 Task: Find connections with filter location Pematangsiantar with filter topic #Innovationwith filter profile language Potuguese with filter current company Ramboll with filter school Gayatri Vidya Parishad College of Engineering (Autonomous), 530048(CC-13) with filter industry Dentists with filter service category Nonprofit Consulting with filter keywords title Sales Engineer
Action: Mouse moved to (321, 131)
Screenshot: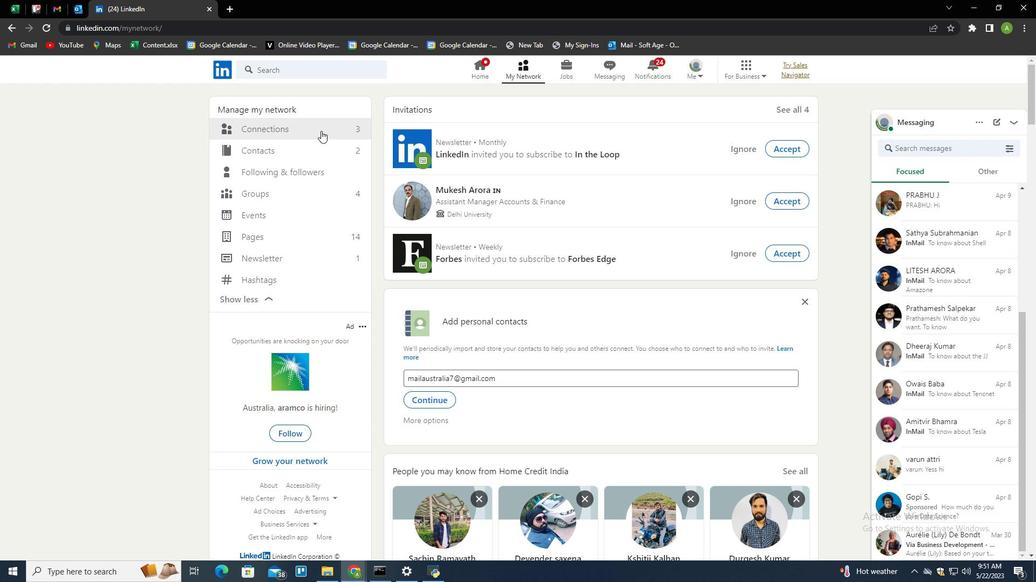 
Action: Mouse pressed left at (321, 131)
Screenshot: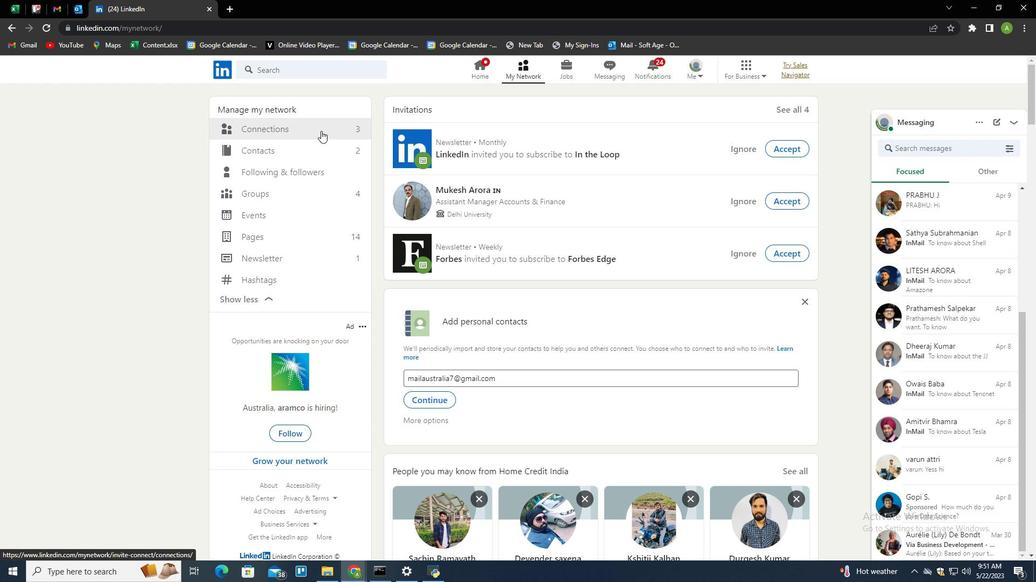 
Action: Mouse moved to (599, 128)
Screenshot: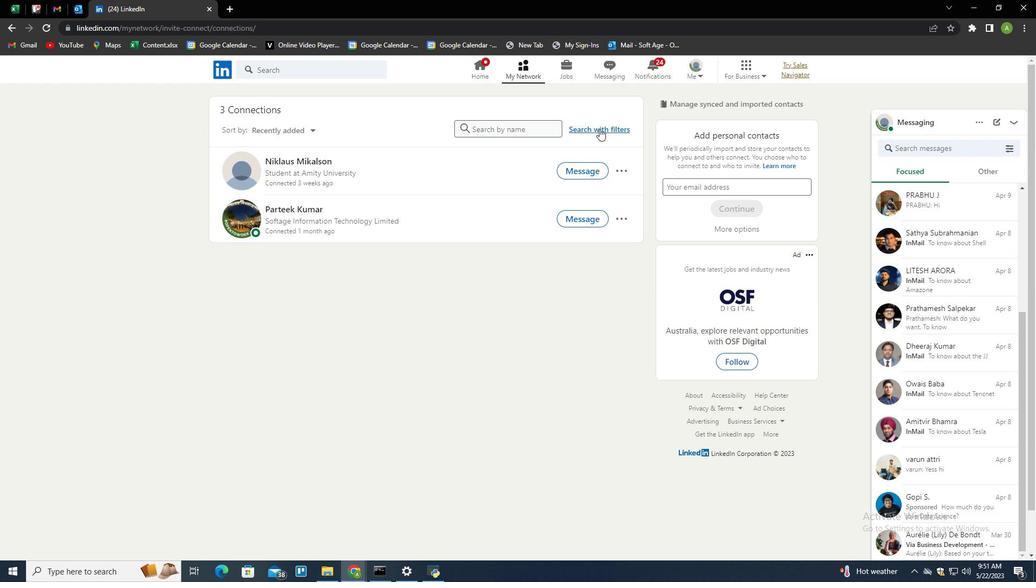 
Action: Mouse pressed left at (599, 128)
Screenshot: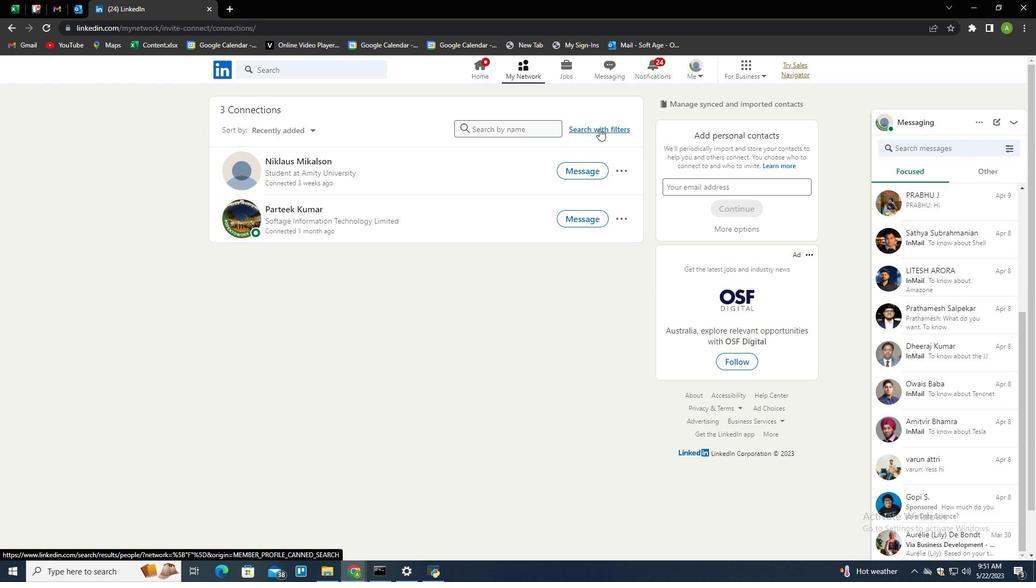 
Action: Mouse moved to (549, 99)
Screenshot: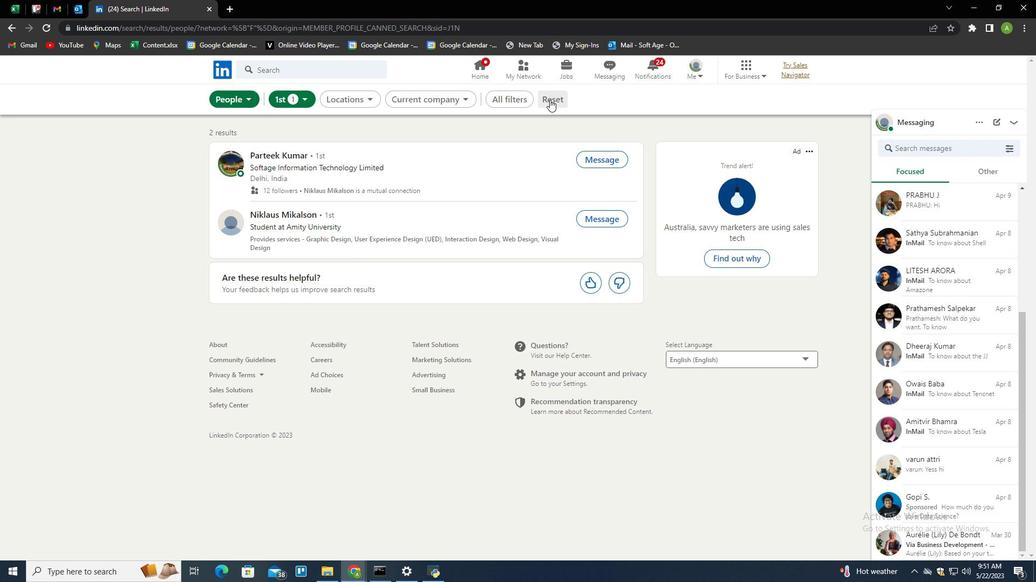 
Action: Mouse pressed left at (549, 99)
Screenshot: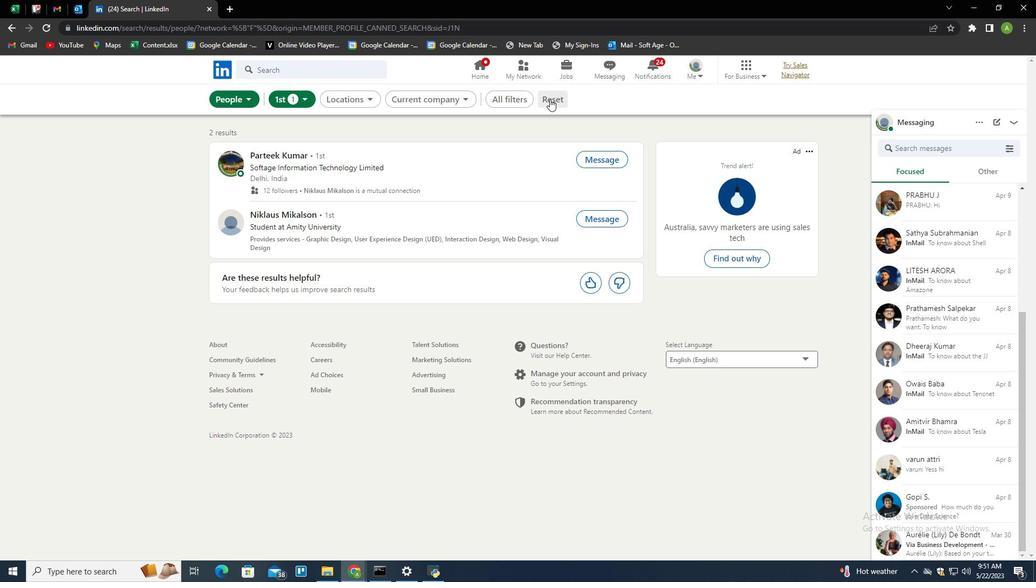 
Action: Mouse moved to (532, 104)
Screenshot: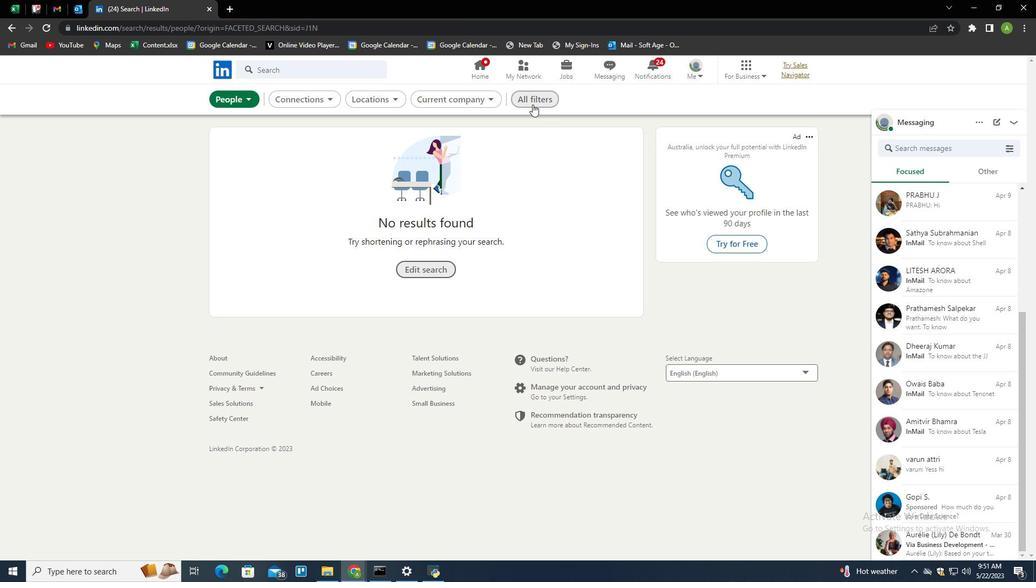 
Action: Mouse pressed left at (532, 104)
Screenshot: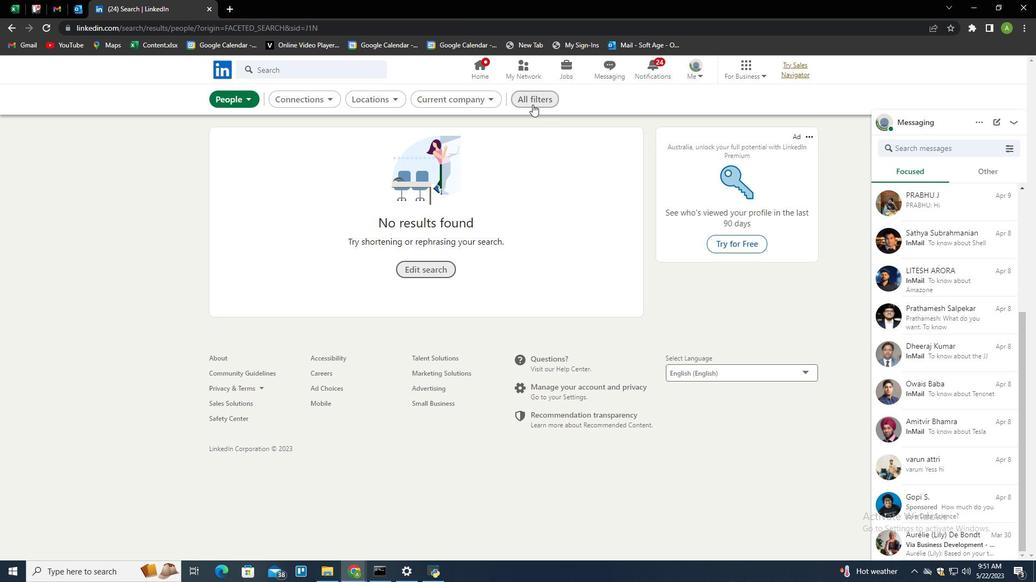 
Action: Mouse moved to (886, 286)
Screenshot: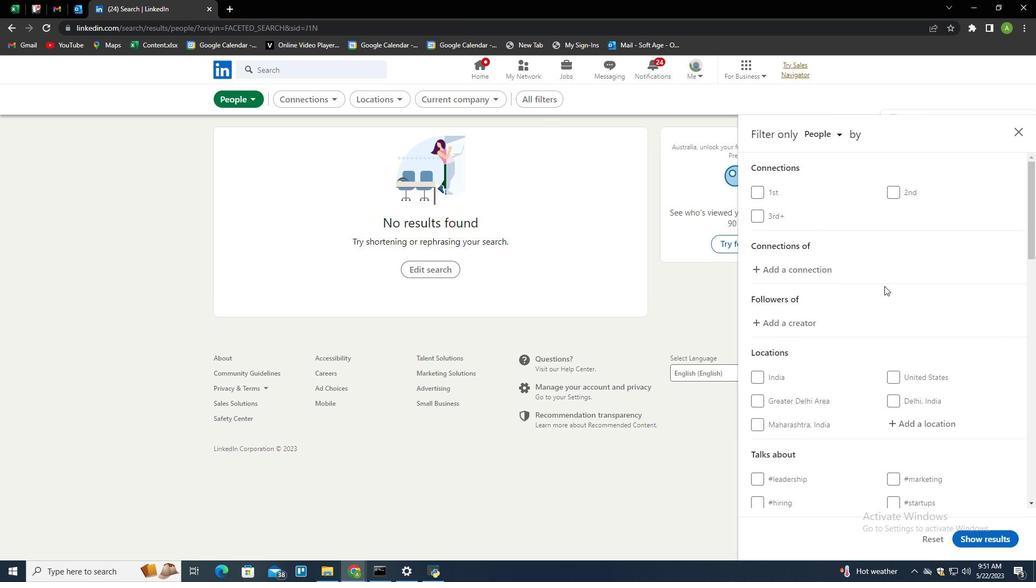 
Action: Mouse scrolled (886, 286) with delta (0, 0)
Screenshot: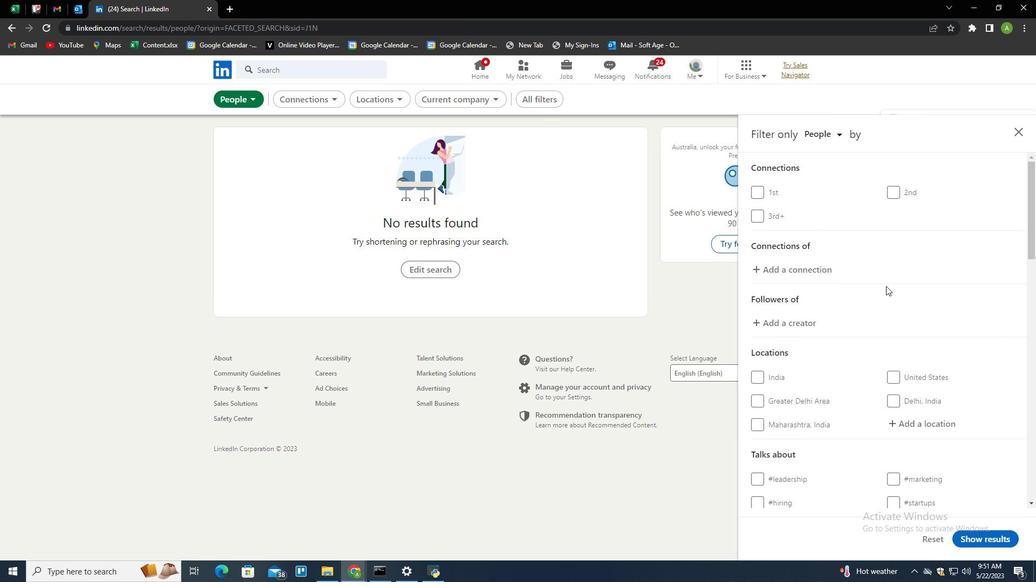 
Action: Mouse scrolled (886, 286) with delta (0, 0)
Screenshot: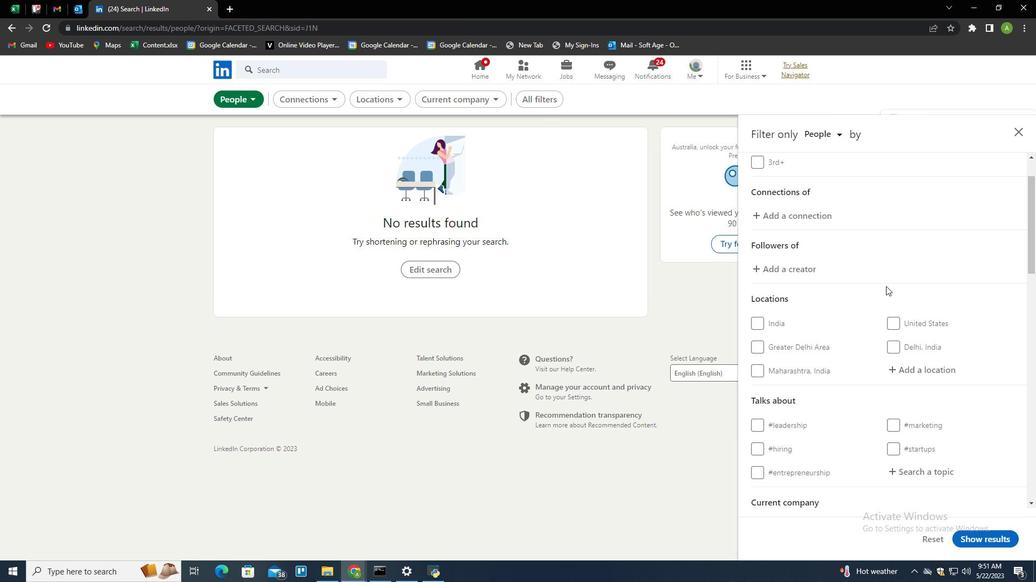 
Action: Mouse scrolled (886, 286) with delta (0, 0)
Screenshot: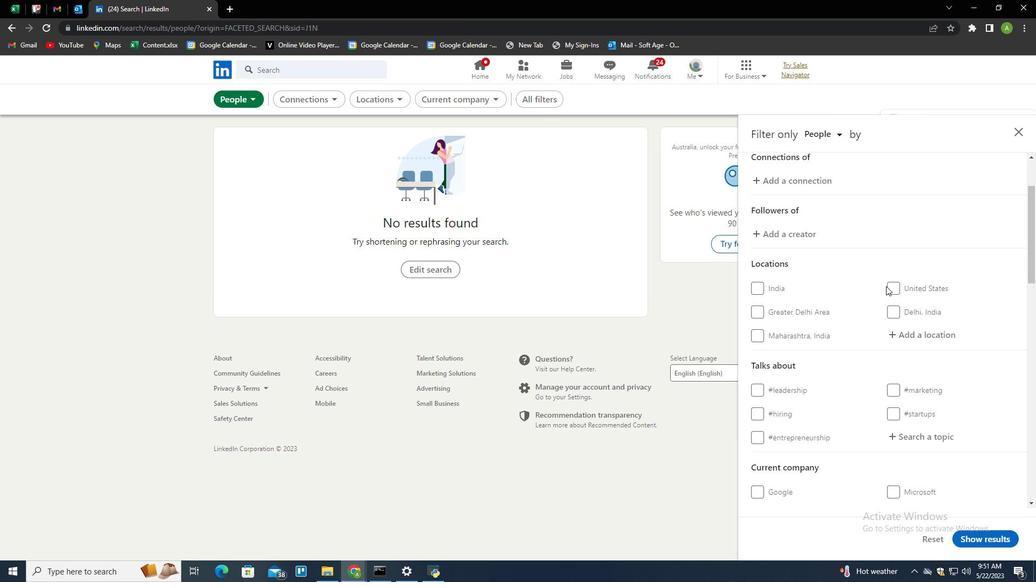 
Action: Mouse scrolled (886, 286) with delta (0, 0)
Screenshot: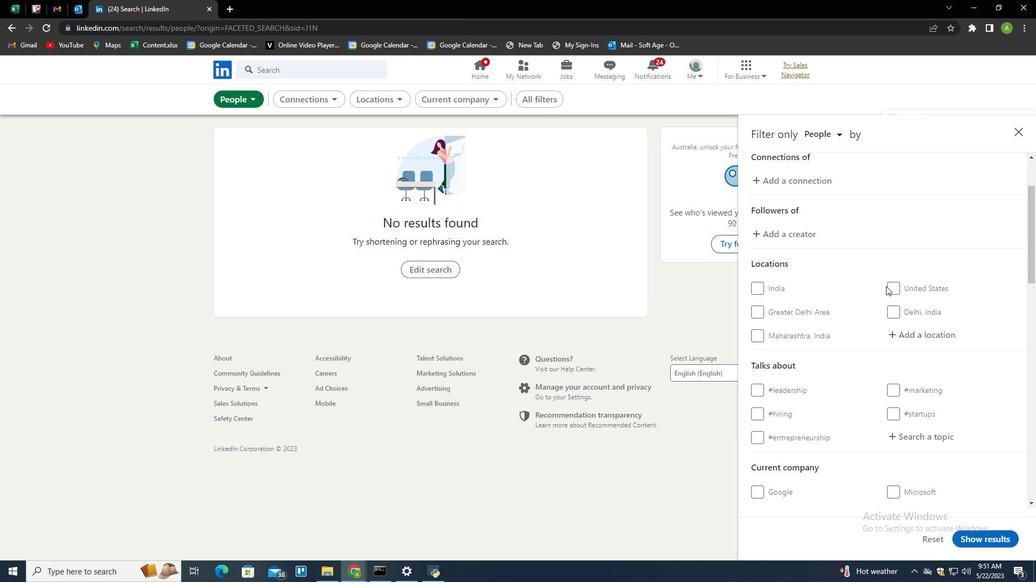 
Action: Mouse moved to (911, 208)
Screenshot: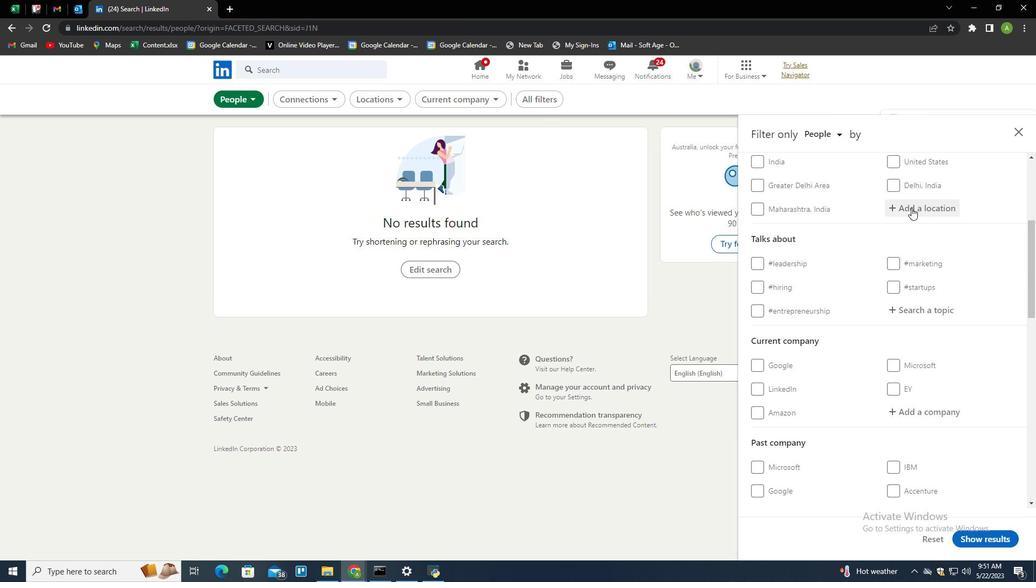 
Action: Mouse pressed left at (911, 208)
Screenshot: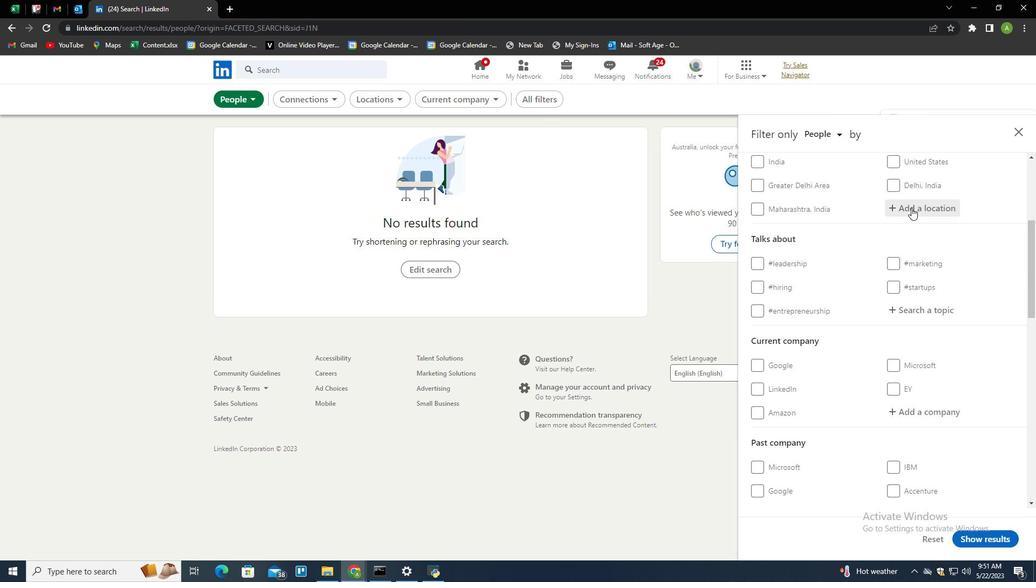 
Action: Mouse moved to (852, 173)
Screenshot: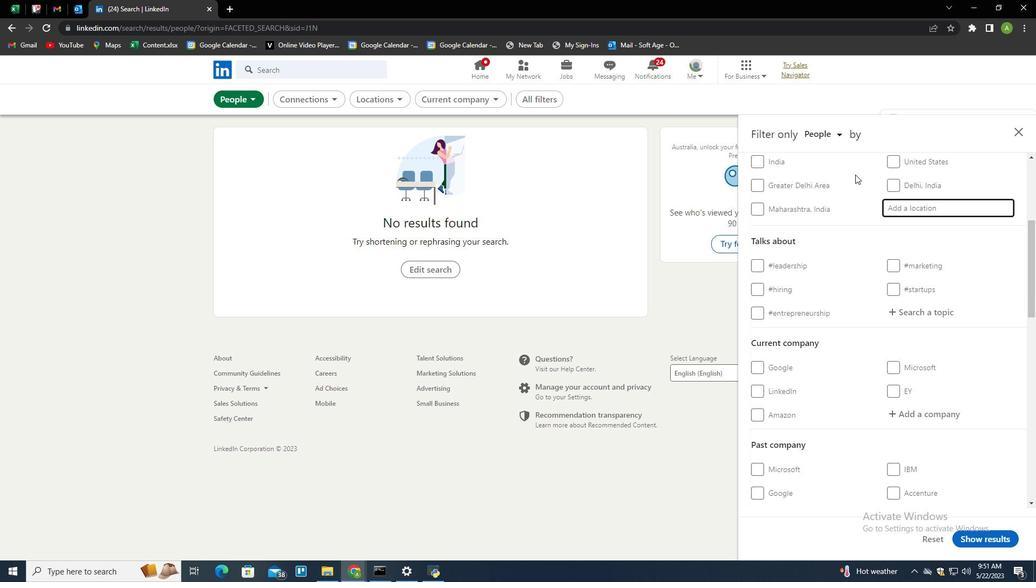 
Action: Key pressed <Key.shift>Pematangsiantar<Key.down><Key.enter>
Screenshot: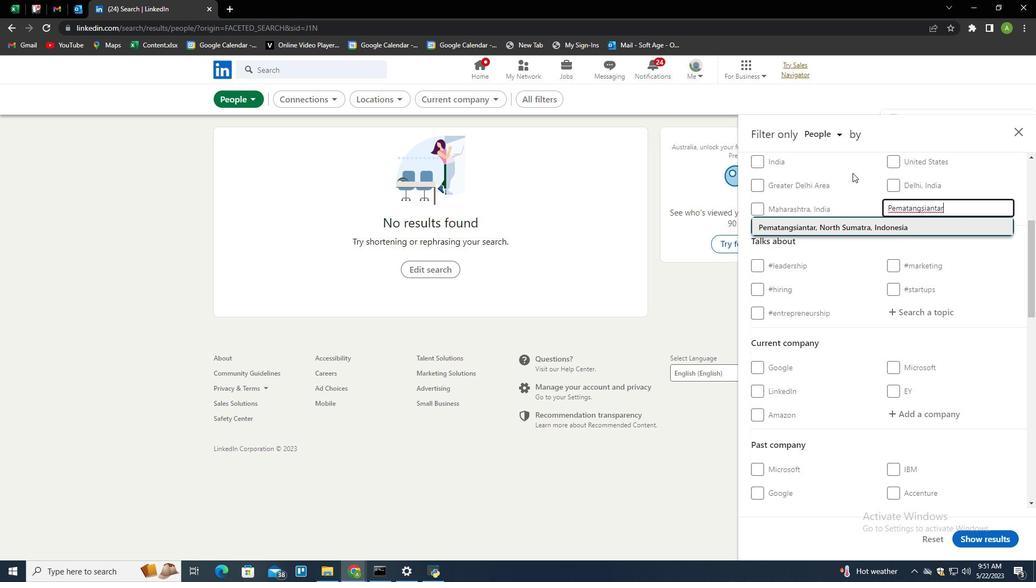 
Action: Mouse moved to (857, 211)
Screenshot: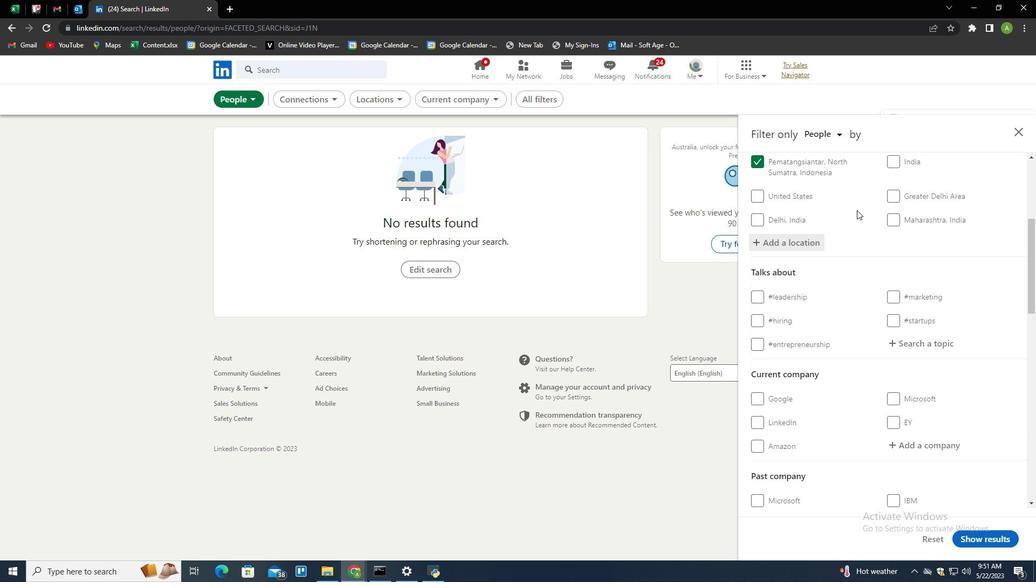 
Action: Mouse scrolled (857, 210) with delta (0, 0)
Screenshot: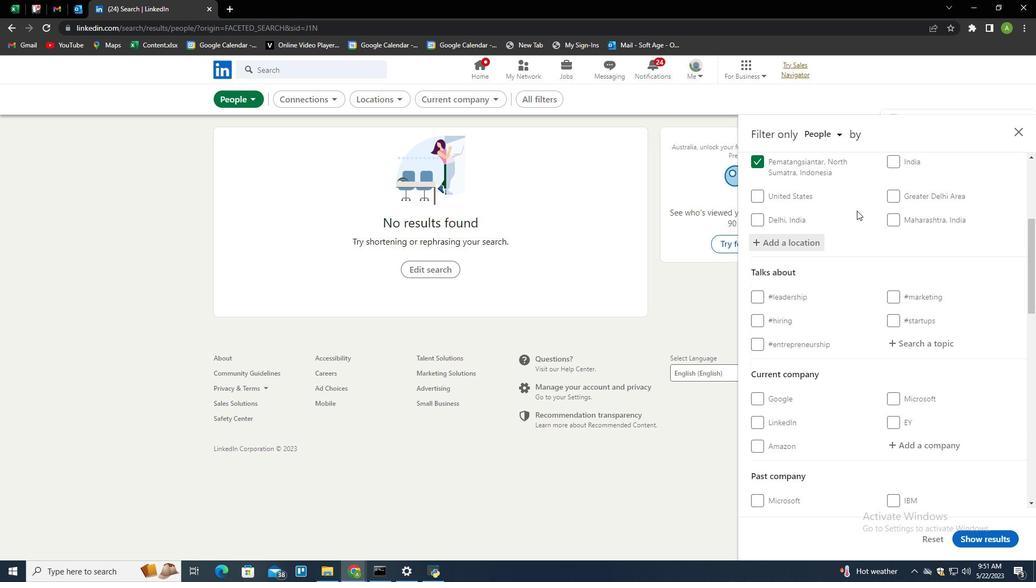 
Action: Mouse scrolled (857, 210) with delta (0, 0)
Screenshot: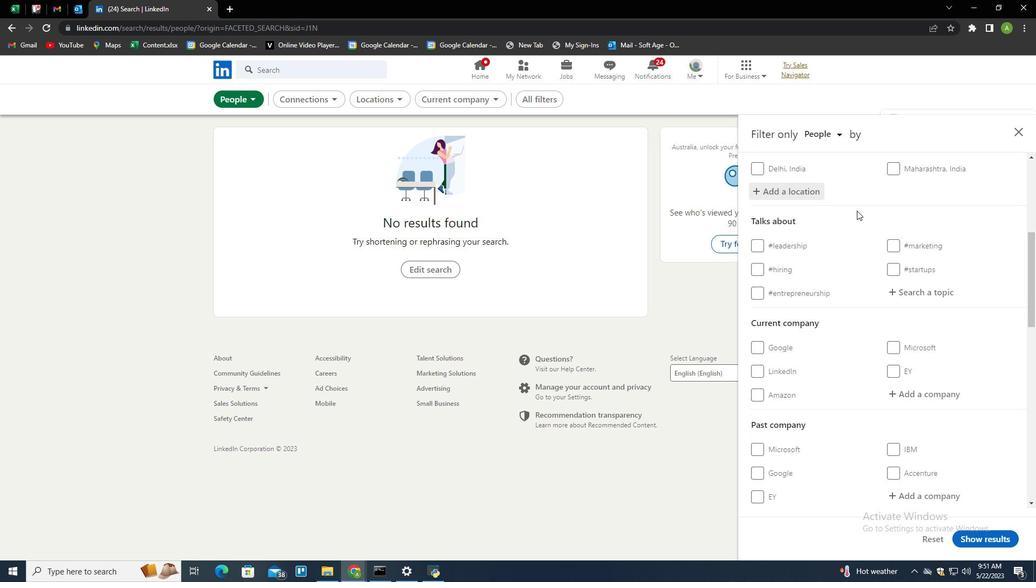 
Action: Mouse scrolled (857, 210) with delta (0, 0)
Screenshot: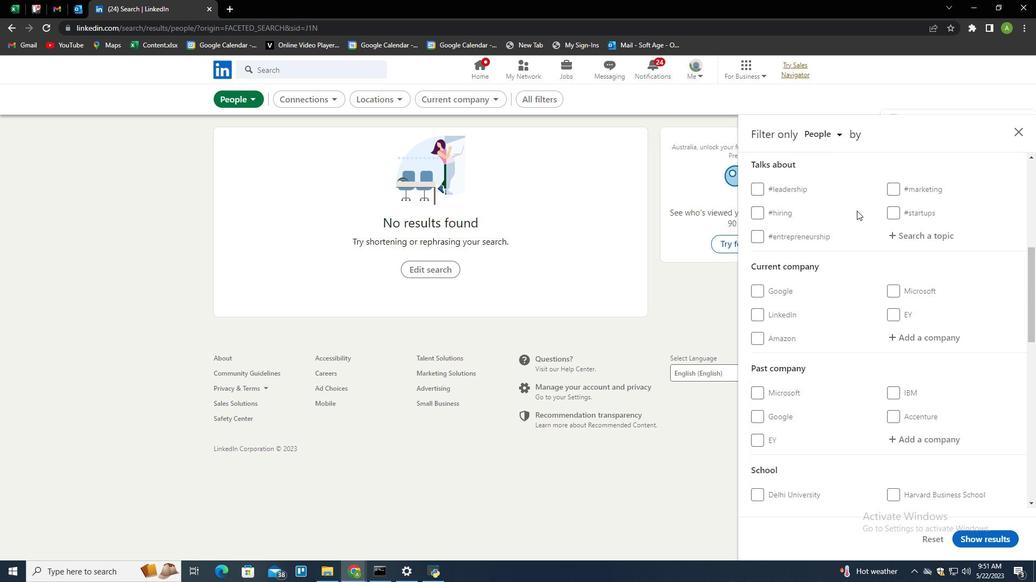 
Action: Mouse moved to (920, 187)
Screenshot: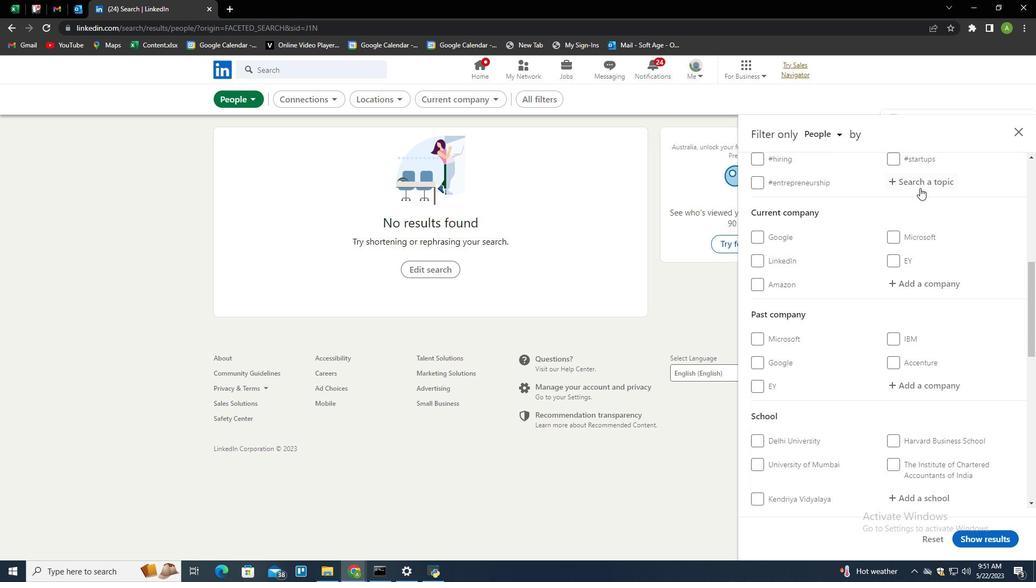 
Action: Mouse pressed left at (920, 187)
Screenshot: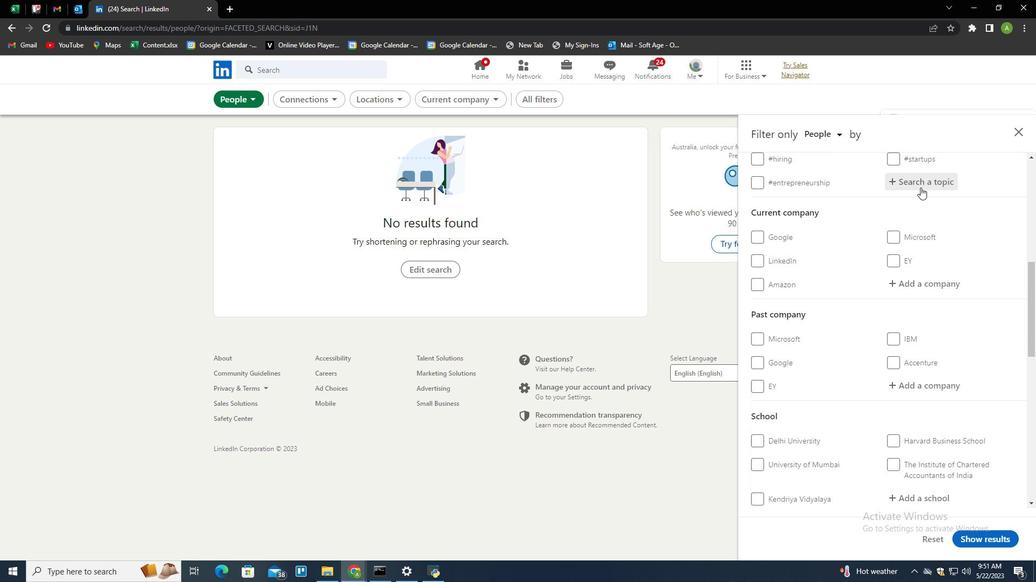
Action: Mouse moved to (919, 185)
Screenshot: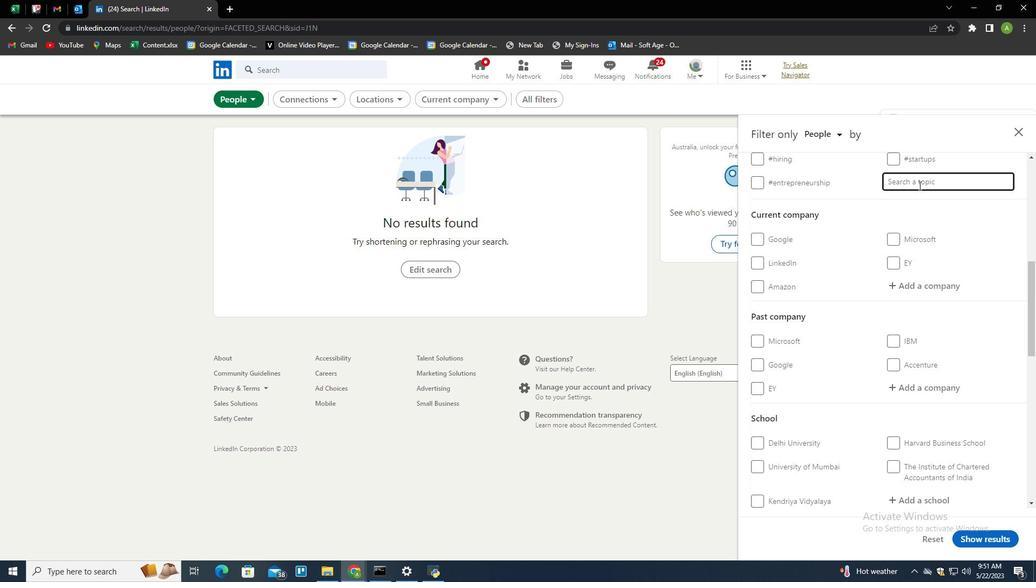 
Action: Key pressed <Key.shift>Innocation<Key.backspace><Key.backspace><Key.backspace><Key.backspace><Key.backspace><Key.backspace>ca<Key.backspace><Key.backspace>
Screenshot: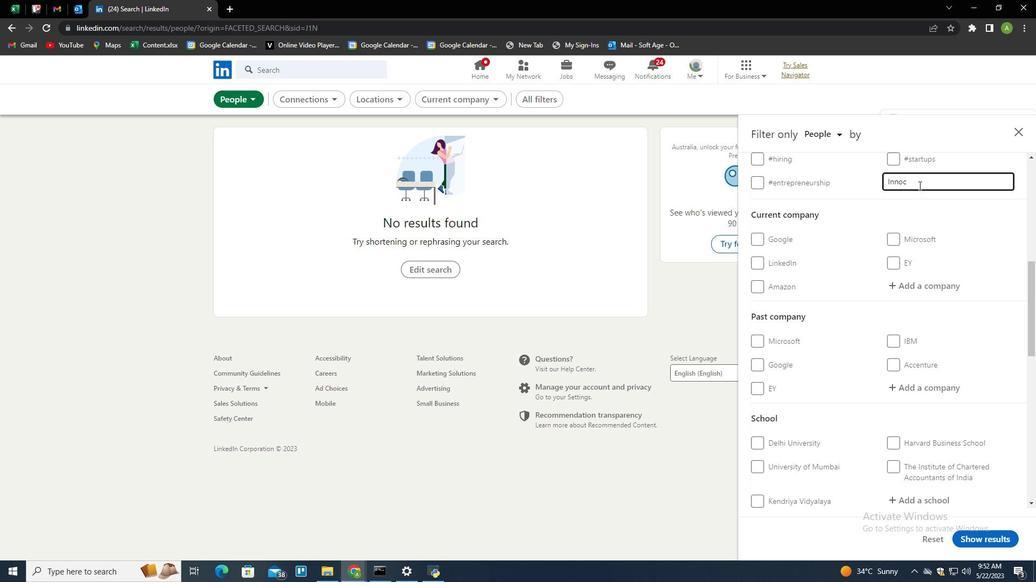 
Action: Mouse moved to (919, 185)
Screenshot: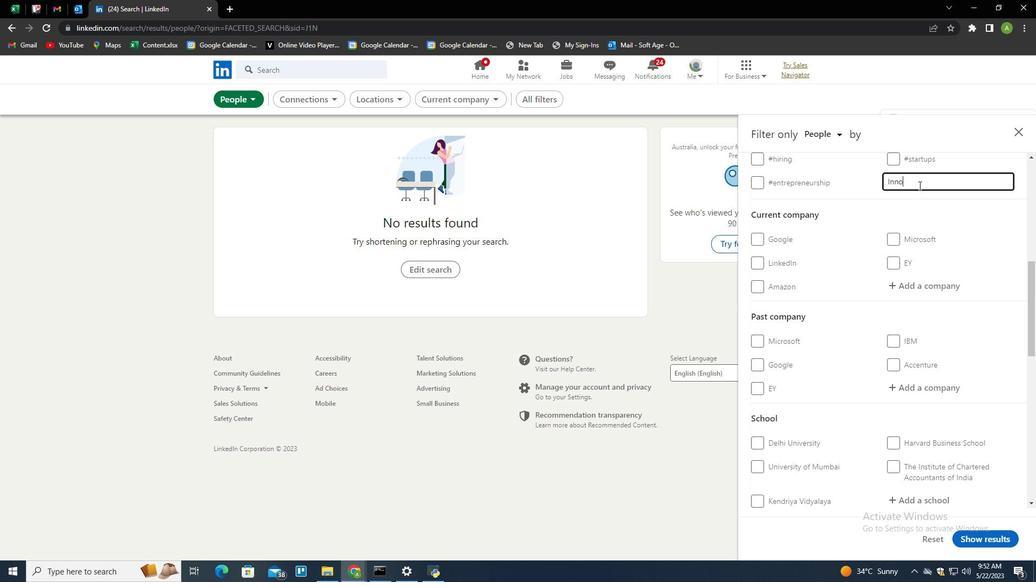 
Action: Key pressed vai<Key.backspace>tion<Key.down><Key.enter>
Screenshot: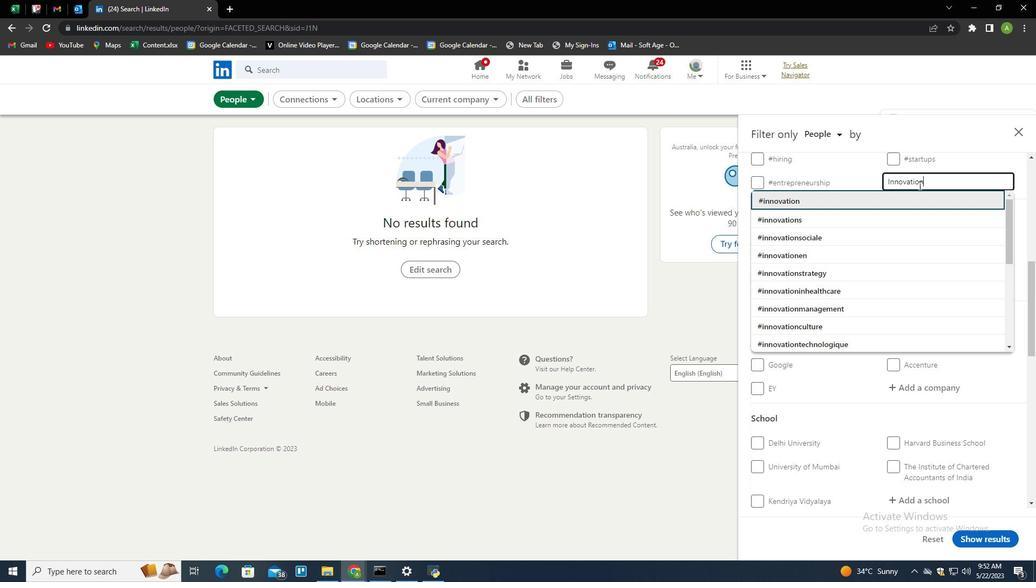 
Action: Mouse scrolled (919, 185) with delta (0, 0)
Screenshot: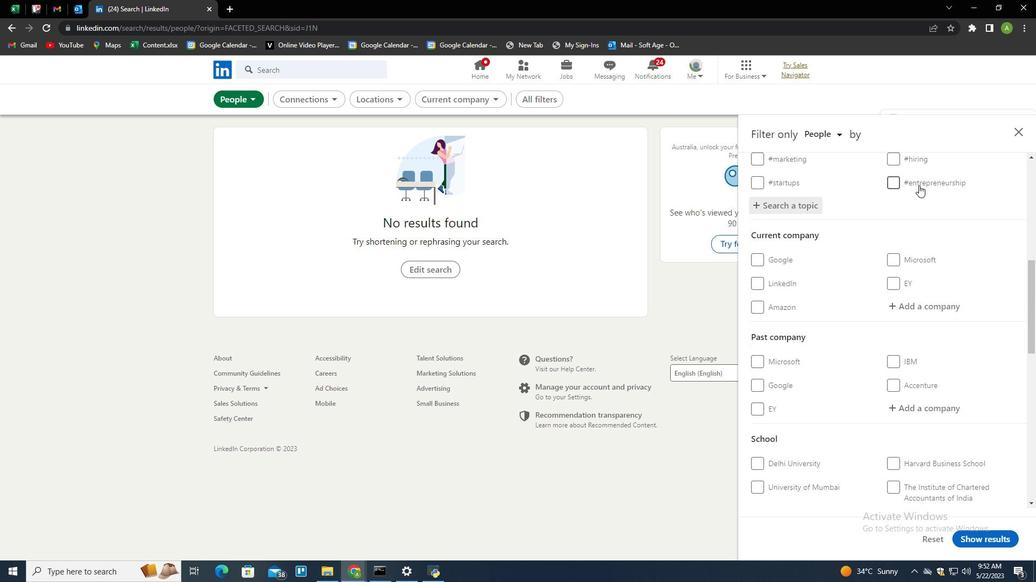 
Action: Mouse scrolled (919, 185) with delta (0, 0)
Screenshot: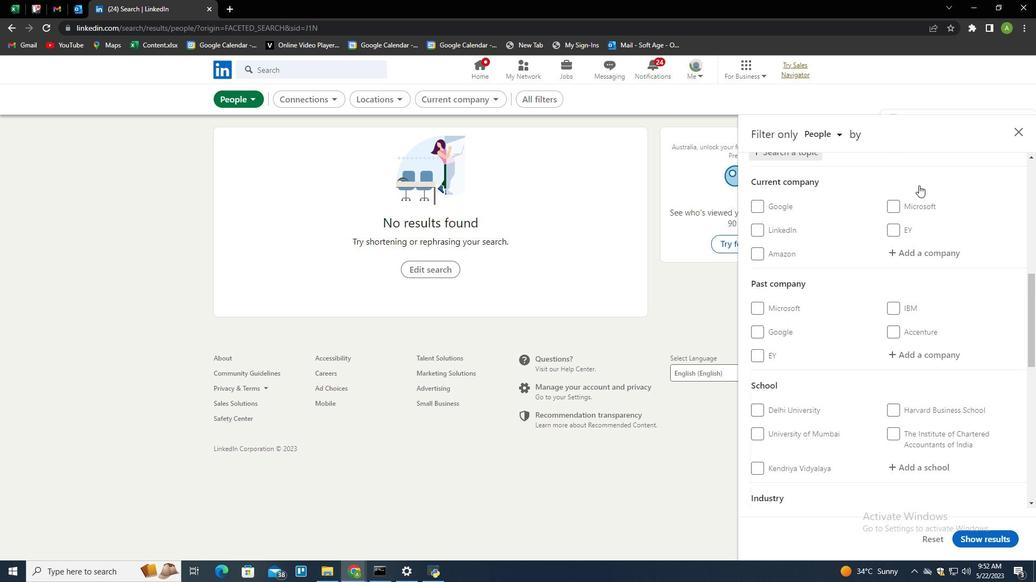 
Action: Mouse scrolled (919, 185) with delta (0, 0)
Screenshot: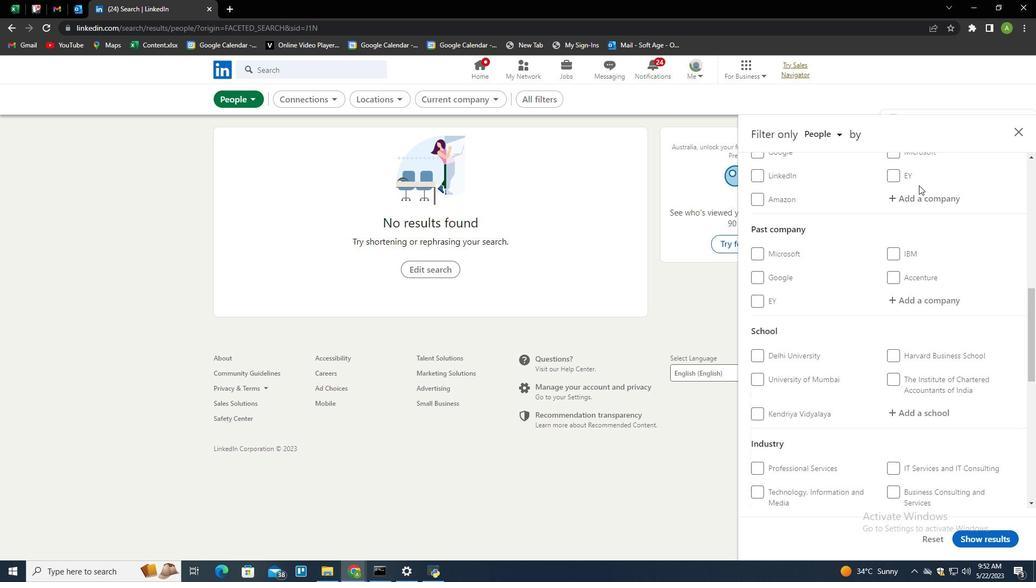
Action: Mouse scrolled (919, 185) with delta (0, 0)
Screenshot: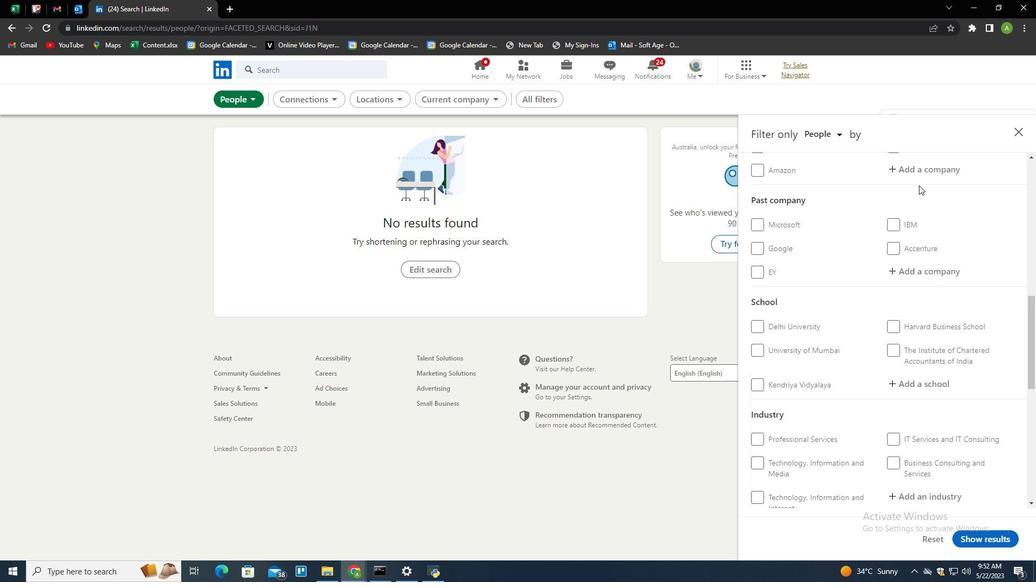 
Action: Mouse scrolled (919, 185) with delta (0, 0)
Screenshot: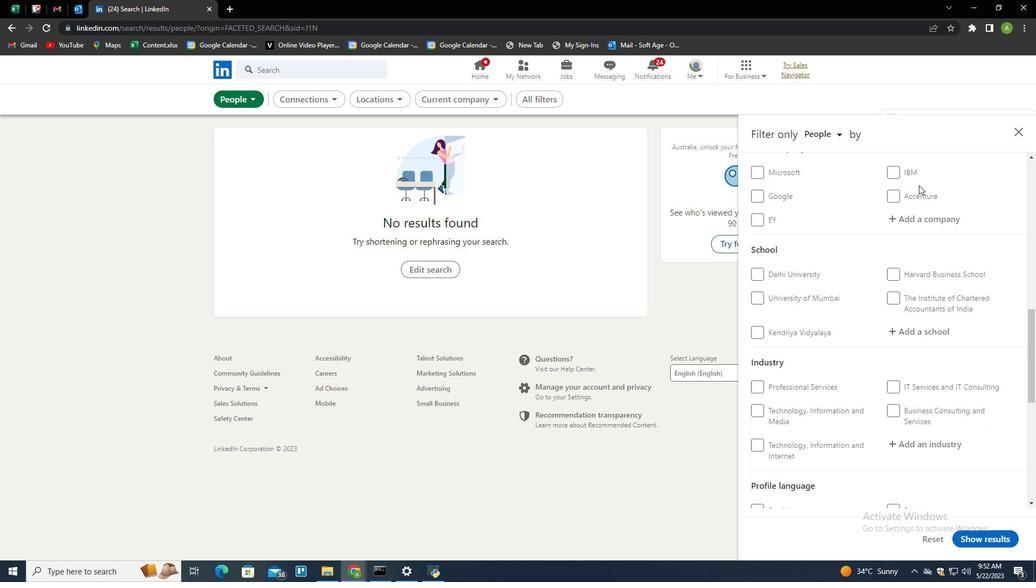 
Action: Mouse scrolled (919, 185) with delta (0, 0)
Screenshot: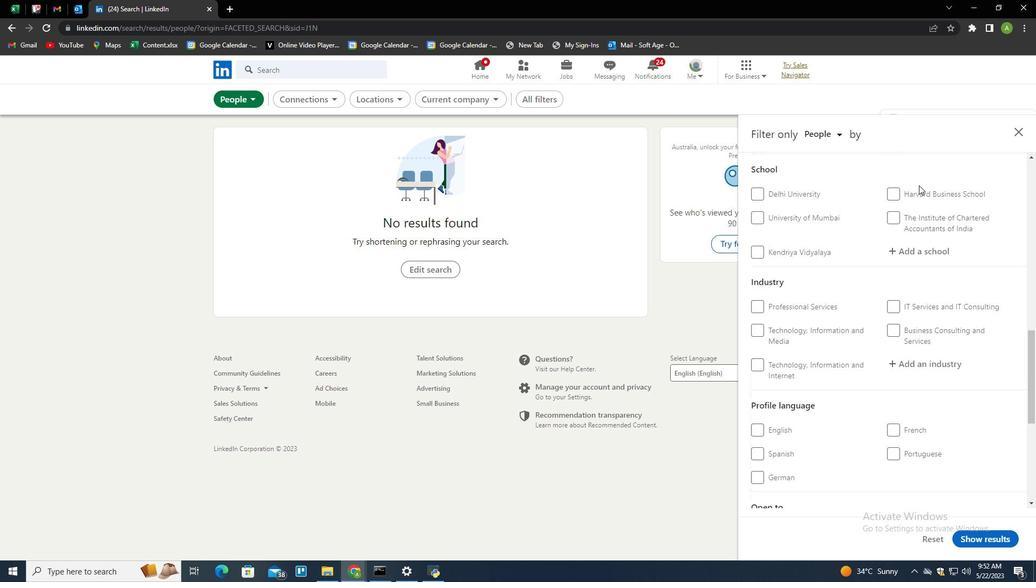 
Action: Mouse scrolled (919, 185) with delta (0, 0)
Screenshot: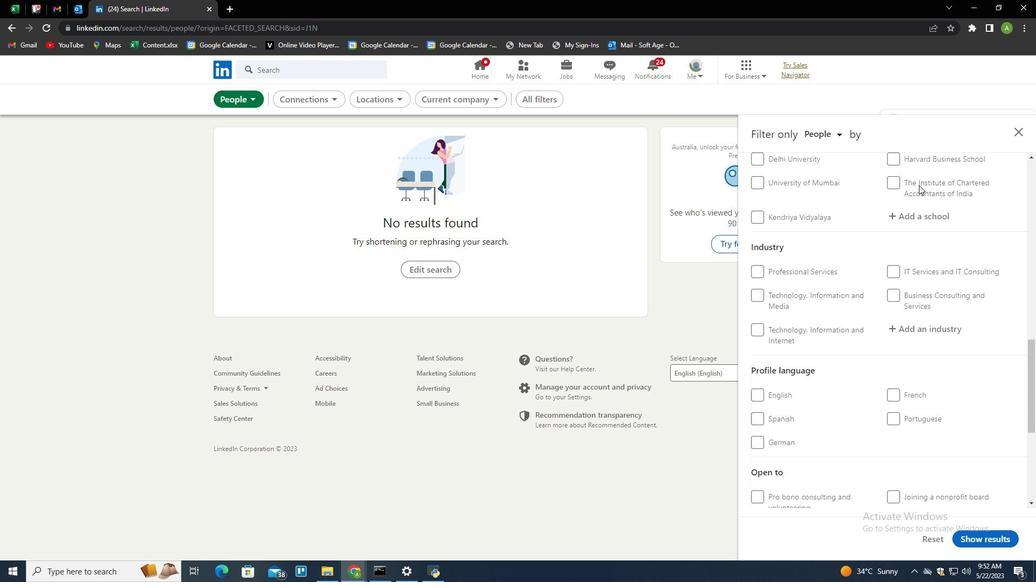 
Action: Mouse scrolled (919, 185) with delta (0, 0)
Screenshot: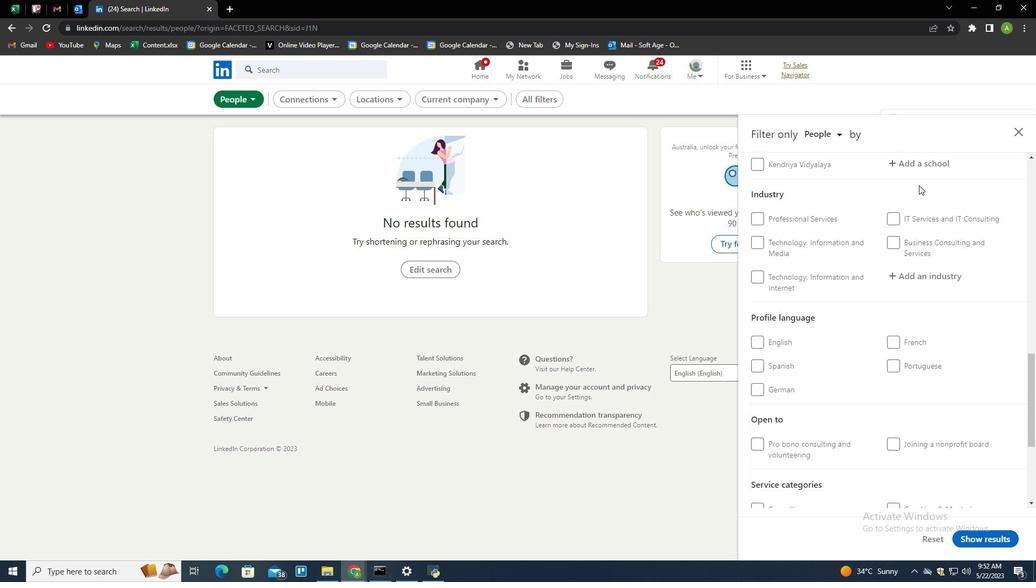 
Action: Mouse scrolled (919, 185) with delta (0, 0)
Screenshot: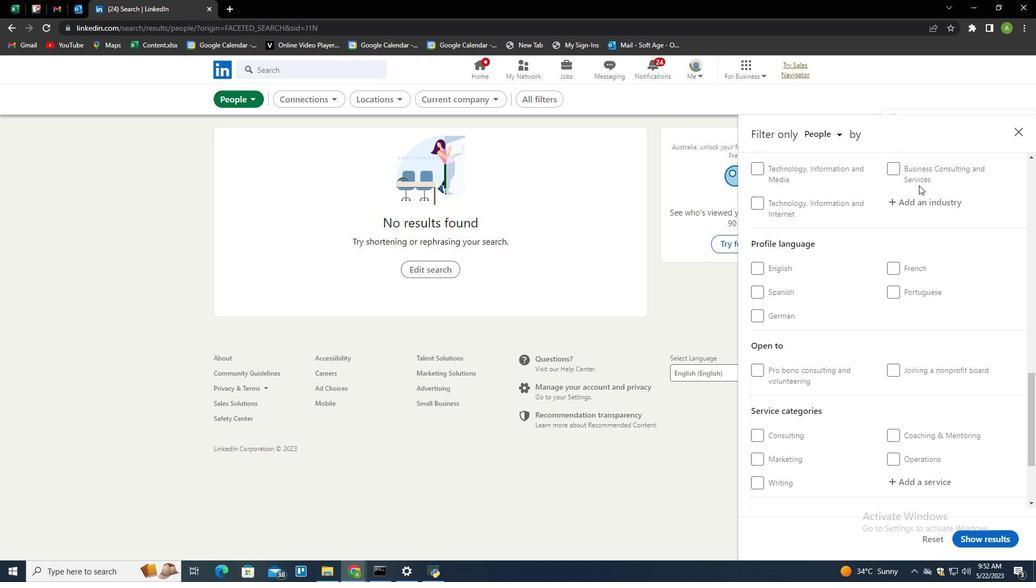 
Action: Mouse moved to (902, 284)
Screenshot: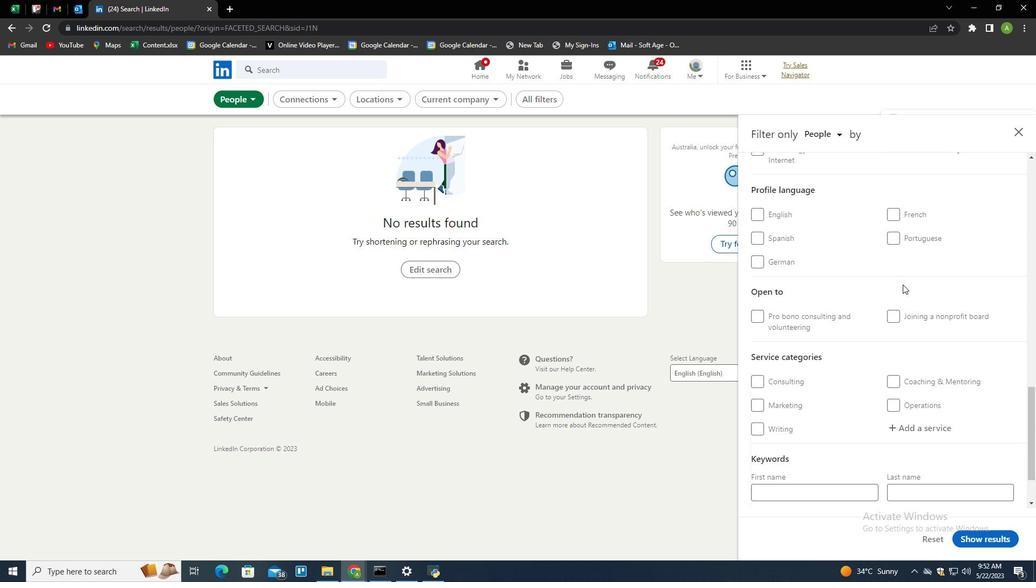 
Action: Mouse scrolled (902, 285) with delta (0, 0)
Screenshot: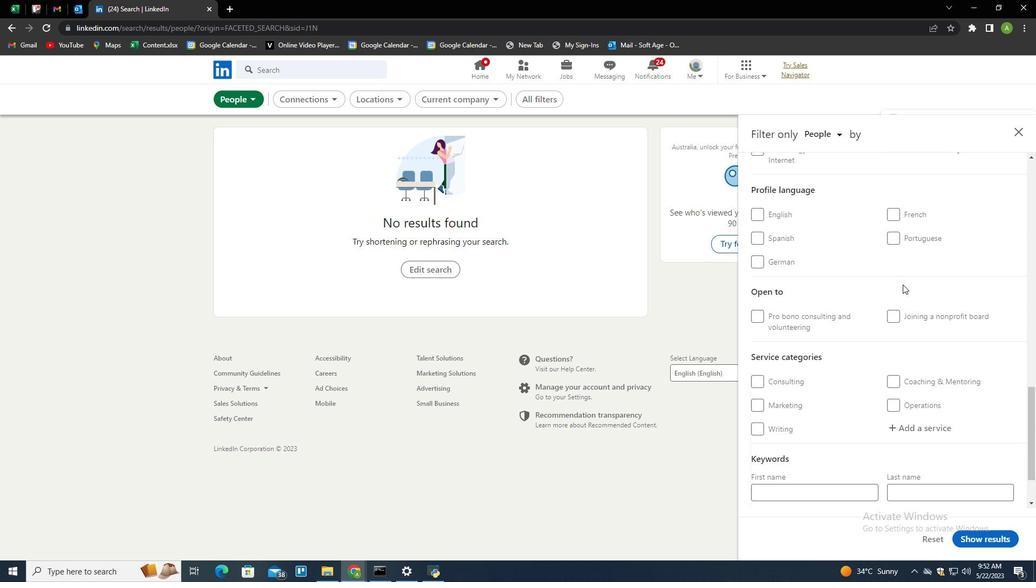 
Action: Mouse moved to (893, 289)
Screenshot: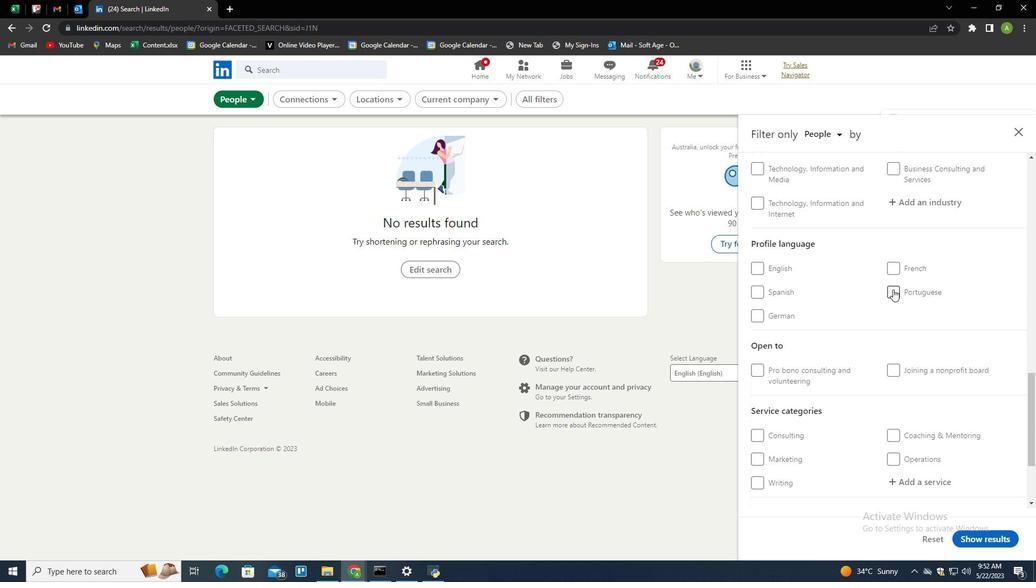
Action: Mouse pressed left at (893, 289)
Screenshot: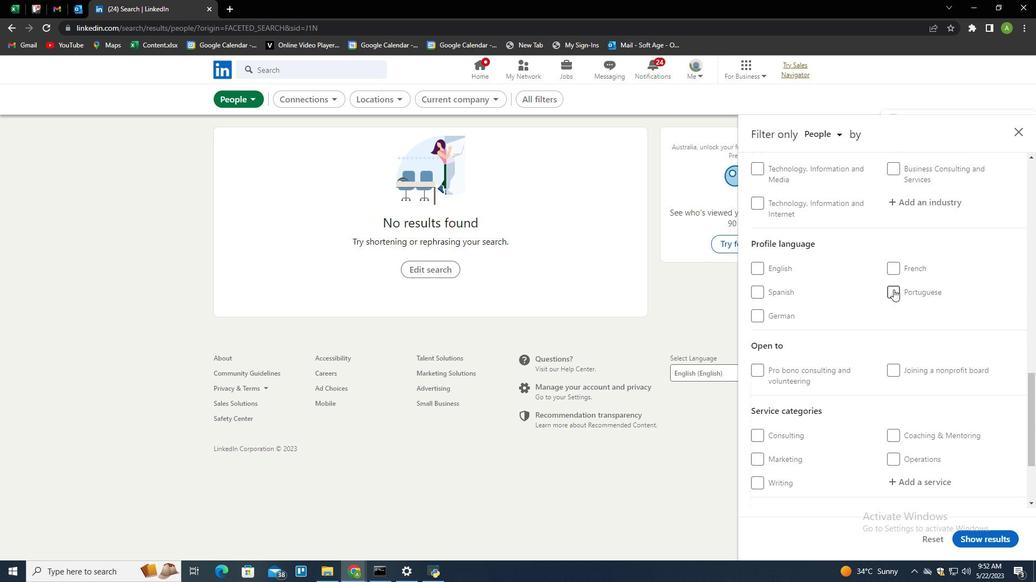 
Action: Mouse moved to (956, 278)
Screenshot: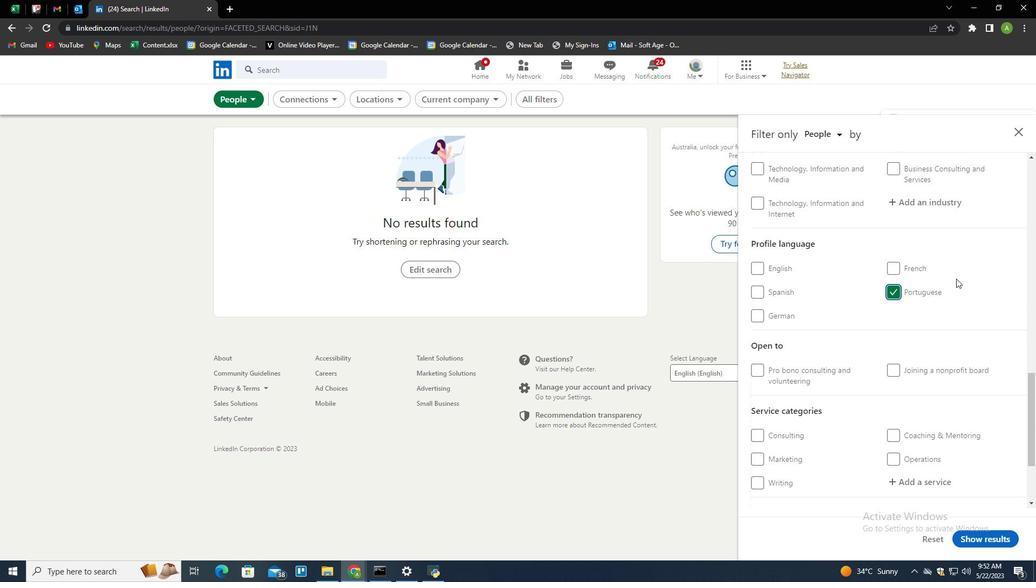 
Action: Mouse scrolled (956, 279) with delta (0, 0)
Screenshot: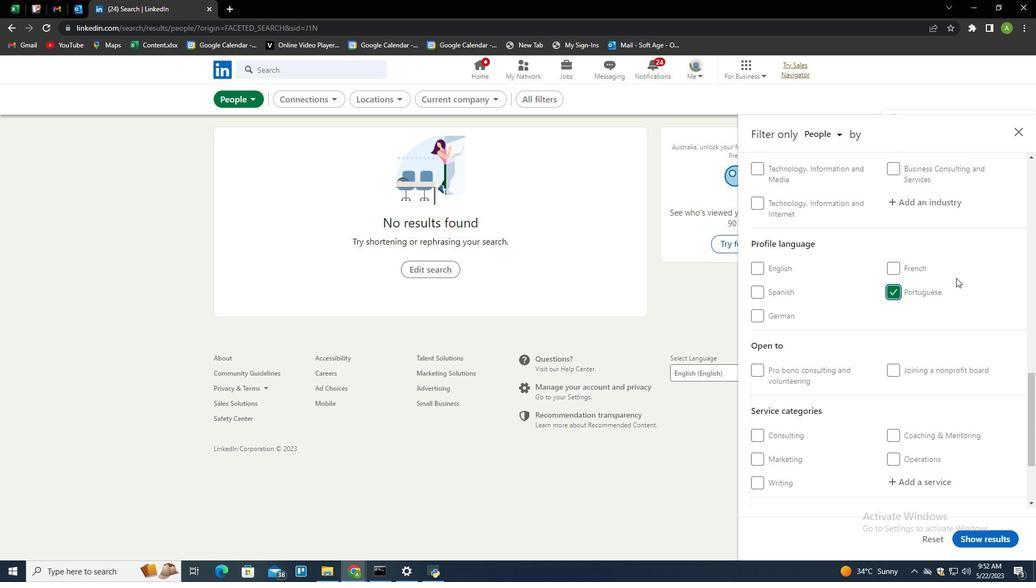 
Action: Mouse scrolled (956, 279) with delta (0, 0)
Screenshot: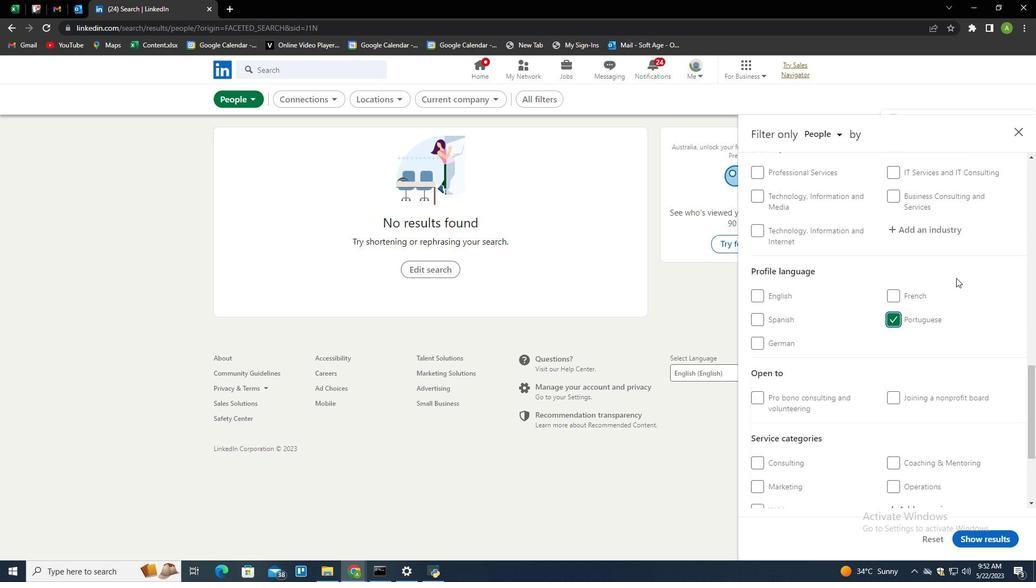 
Action: Mouse scrolled (956, 279) with delta (0, 0)
Screenshot: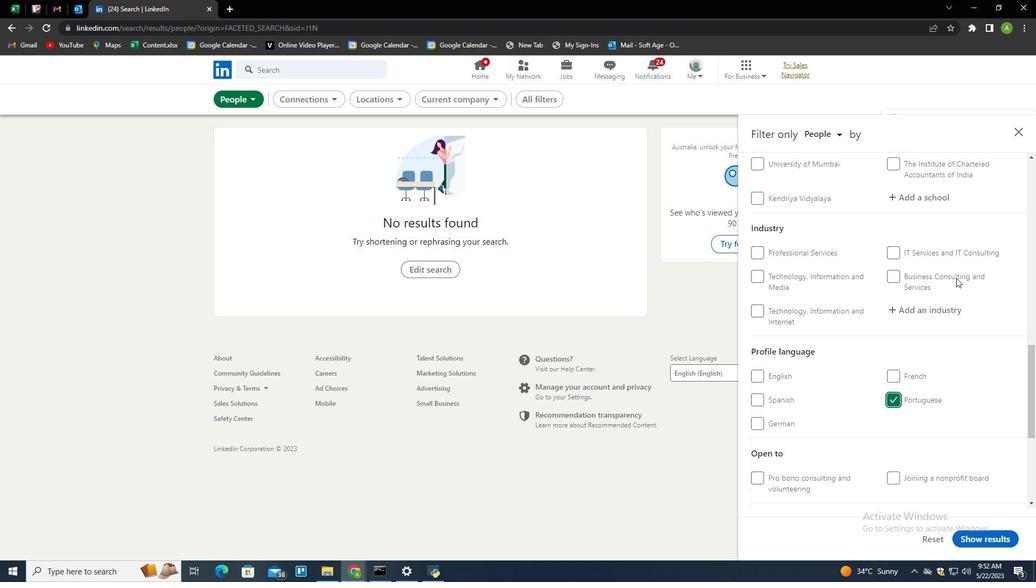 
Action: Mouse scrolled (956, 279) with delta (0, 0)
Screenshot: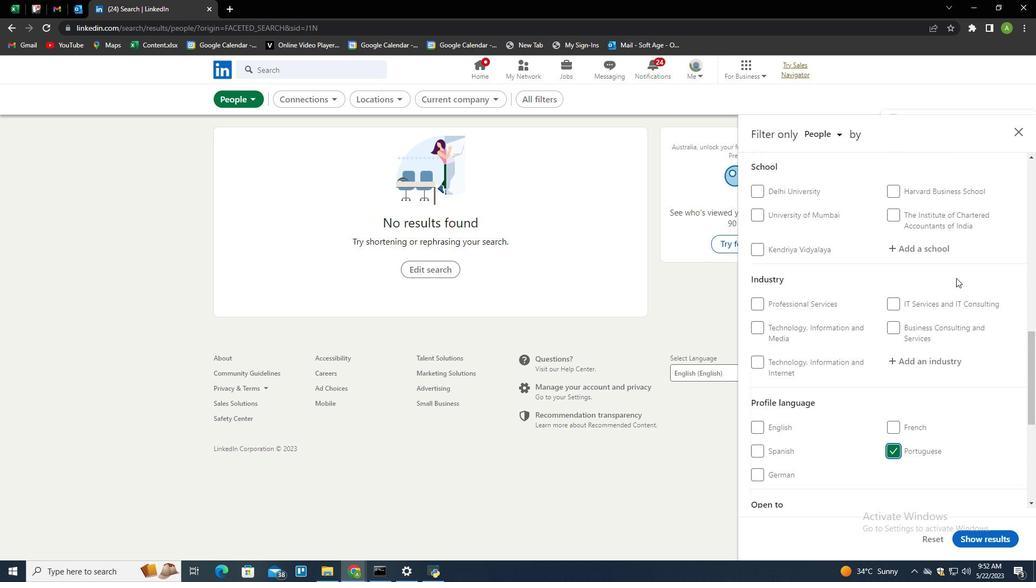 
Action: Mouse scrolled (956, 279) with delta (0, 0)
Screenshot: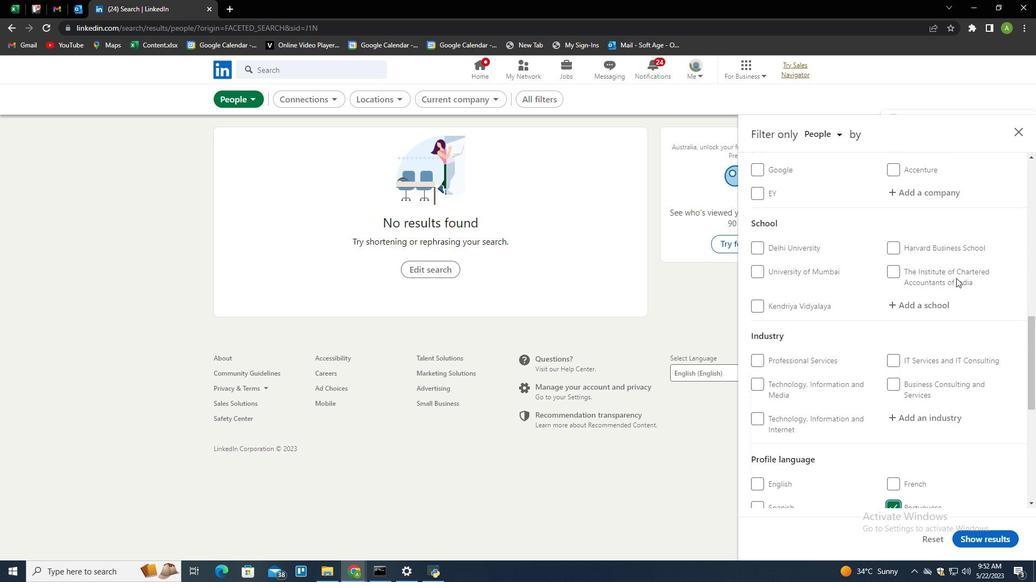 
Action: Mouse scrolled (956, 279) with delta (0, 0)
Screenshot: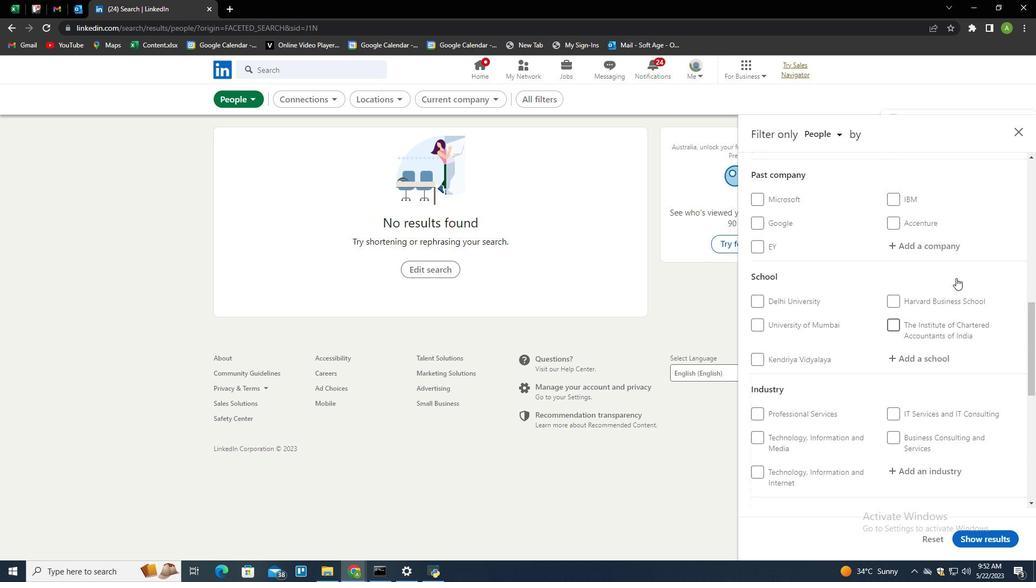 
Action: Mouse scrolled (956, 279) with delta (0, 0)
Screenshot: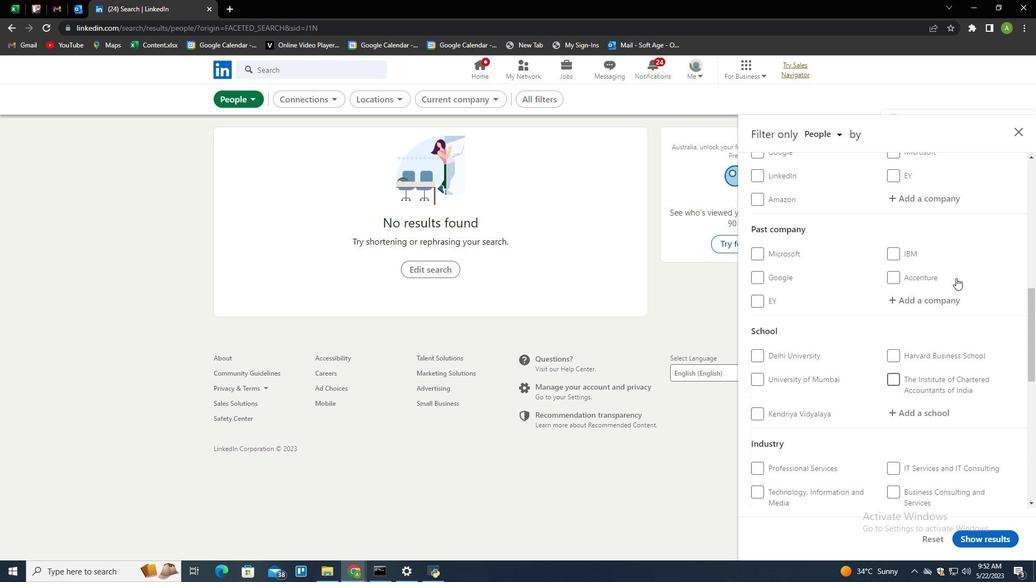 
Action: Mouse scrolled (956, 279) with delta (0, 0)
Screenshot: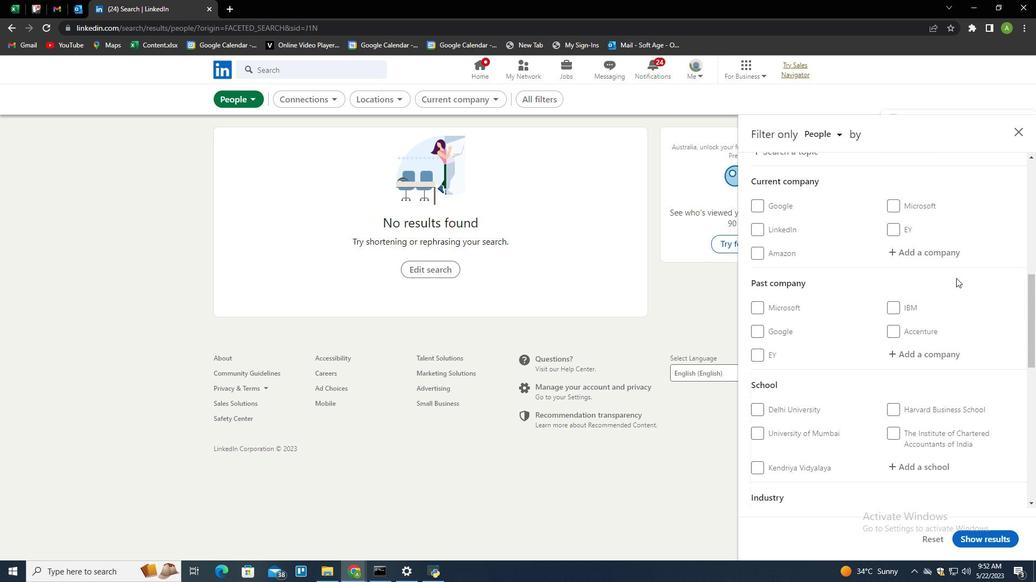 
Action: Mouse moved to (929, 310)
Screenshot: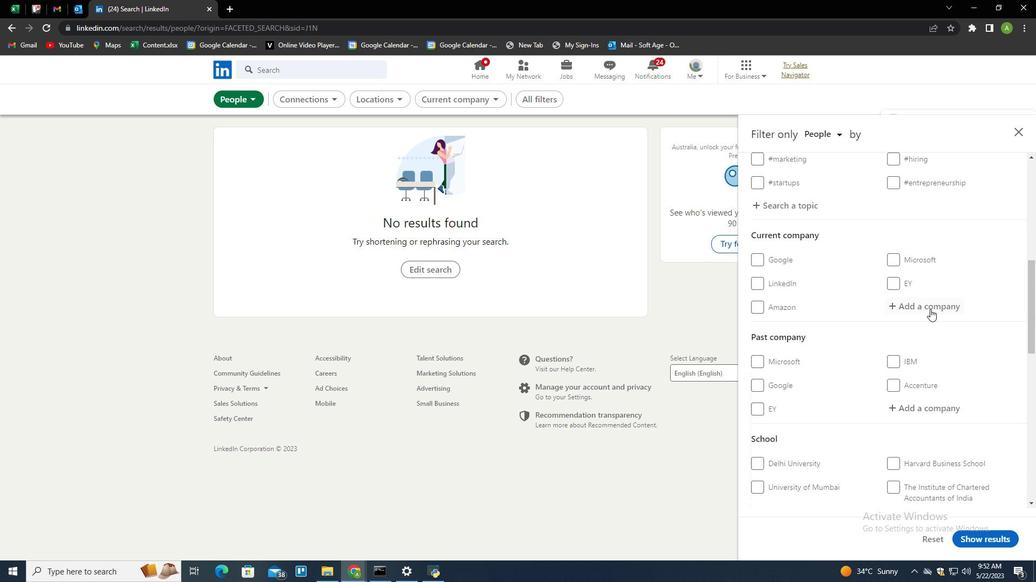 
Action: Mouse pressed left at (929, 310)
Screenshot: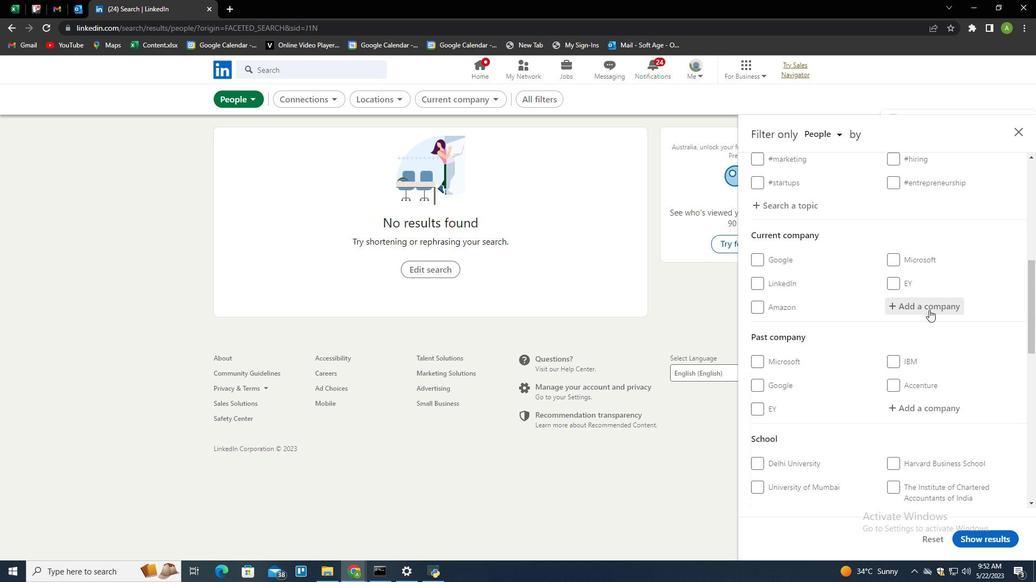 
Action: Key pressed <Key.shift>Ramboll<Key.down><Key.enter>
Screenshot: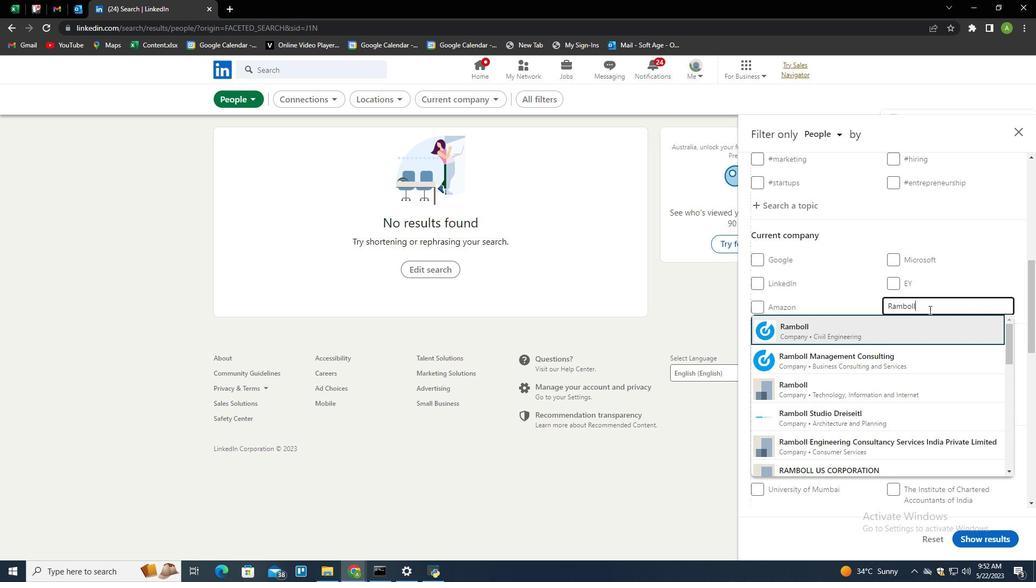
Action: Mouse moved to (929, 307)
Screenshot: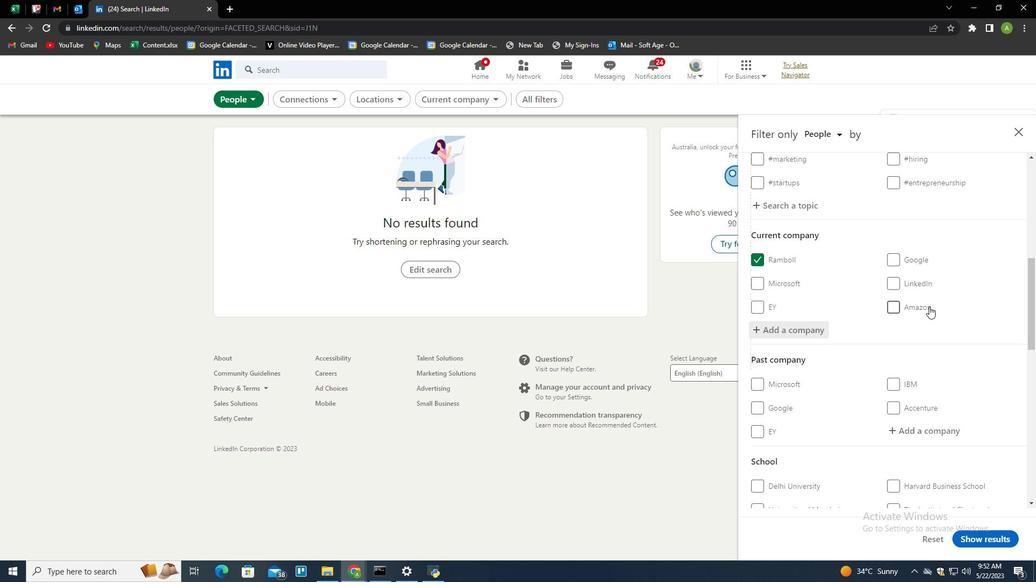 
Action: Mouse scrolled (929, 306) with delta (0, 0)
Screenshot: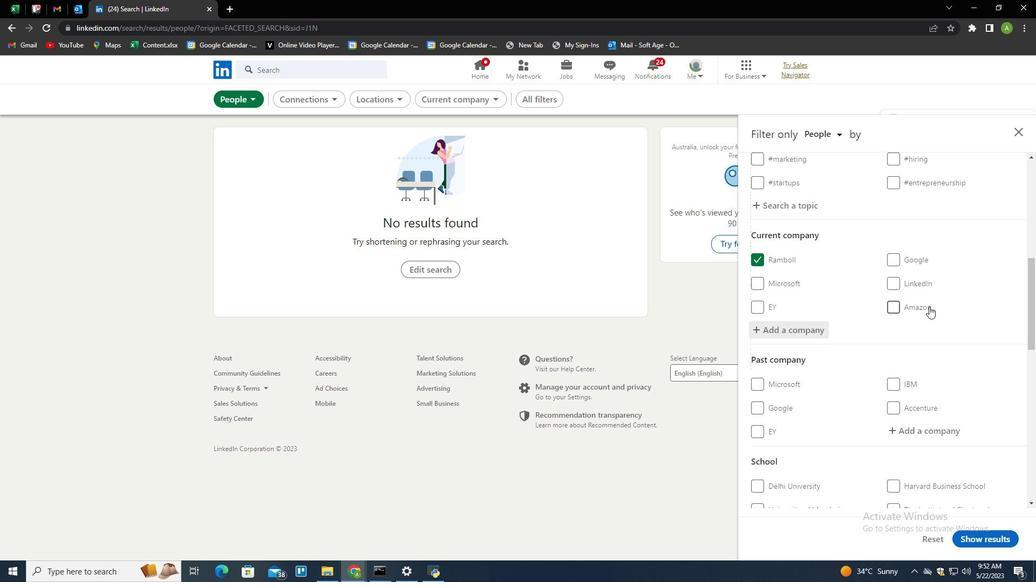 
Action: Mouse scrolled (929, 306) with delta (0, 0)
Screenshot: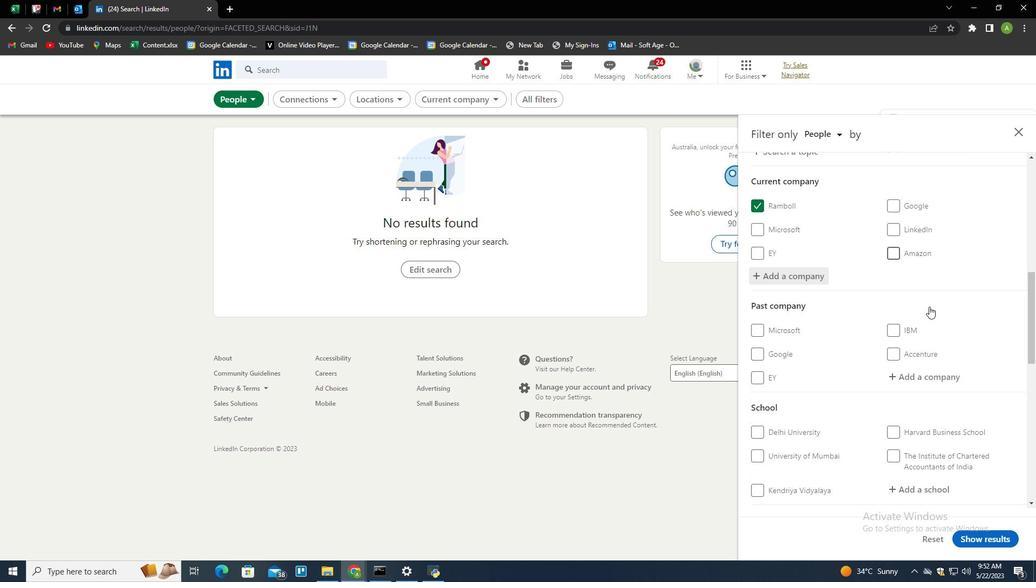 
Action: Mouse scrolled (929, 306) with delta (0, 0)
Screenshot: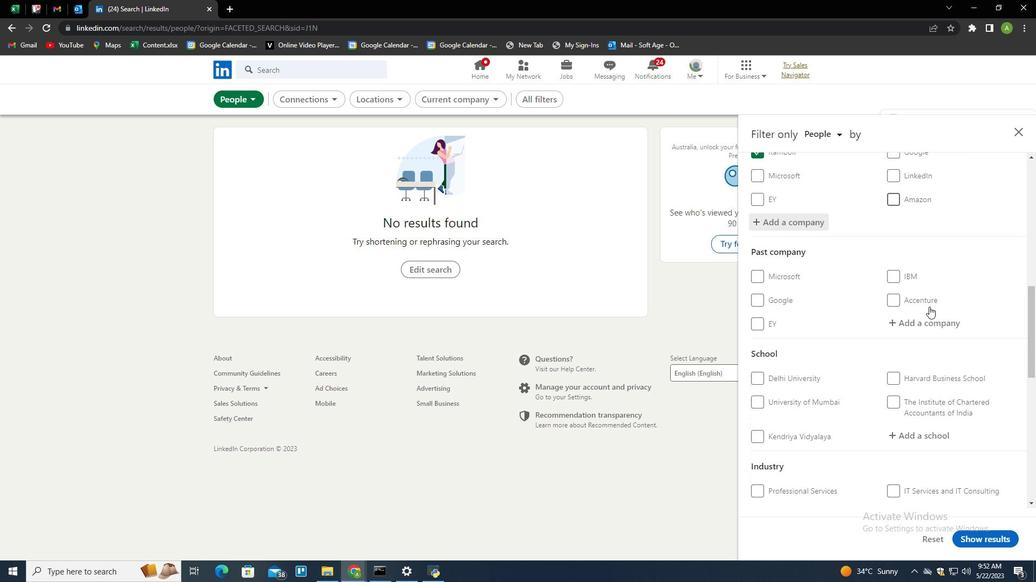 
Action: Mouse scrolled (929, 306) with delta (0, 0)
Screenshot: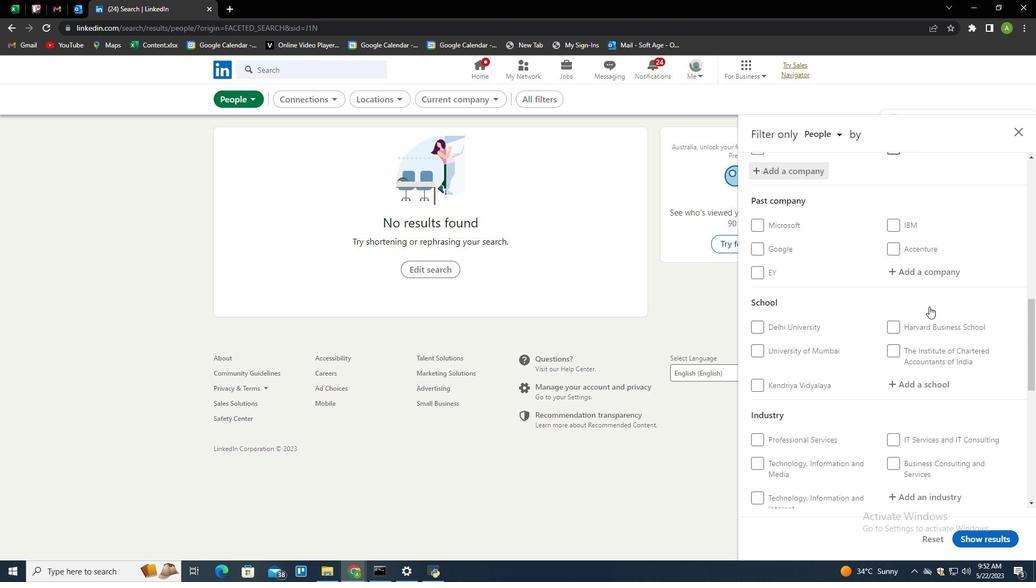 
Action: Mouse moved to (910, 331)
Screenshot: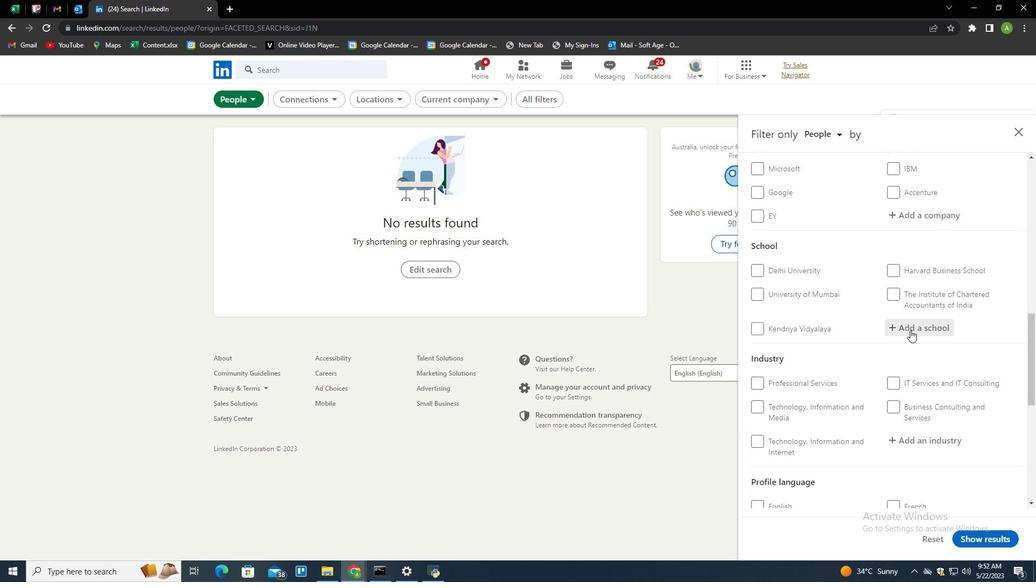 
Action: Mouse pressed left at (910, 331)
Screenshot: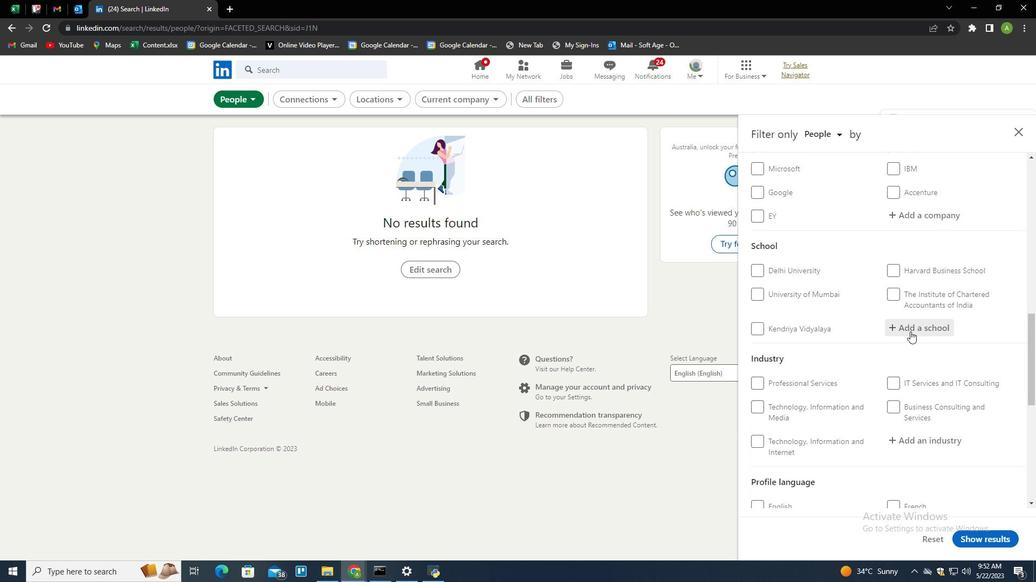 
Action: Mouse moved to (910, 332)
Screenshot: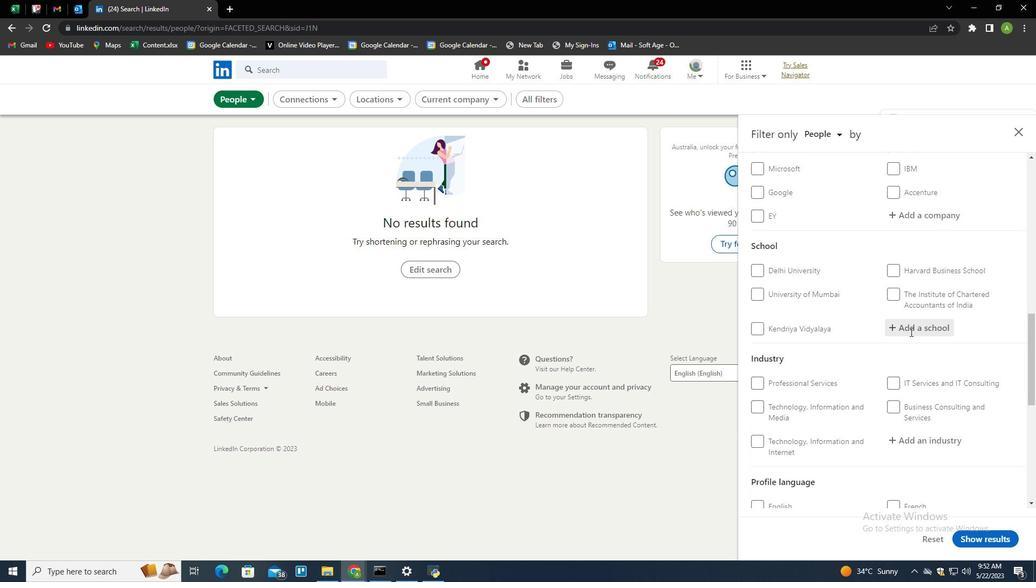 
Action: Key pressed <Key.shift><Key.shift><Key.shift><Key.shift>Gayatri<Key.space><Key.shift>Vidya<Key.space><Key.shift>Parishas<Key.backspace>d<Key.space><Key.shift>College<Key.space>of<Key.space><Key.shift>EN<Key.backspace>ngineering<Key.space><Key.shift>(<Key.shift>Autonomours<Key.backspace><Key.backspace>s<Key.shift>)<Key.down><Key.down><Key.enter>
Screenshot: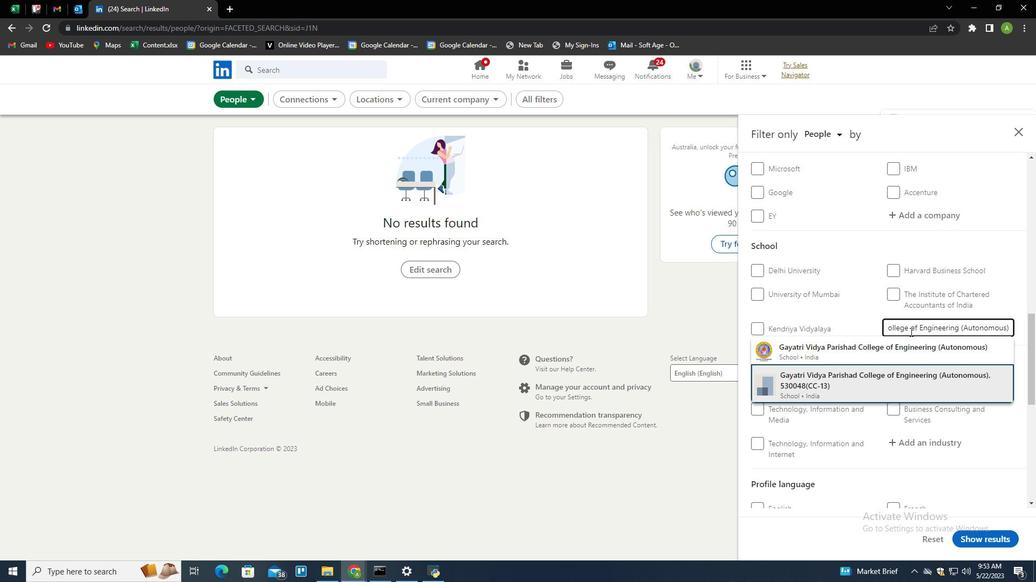 
Action: Mouse scrolled (910, 331) with delta (0, 0)
Screenshot: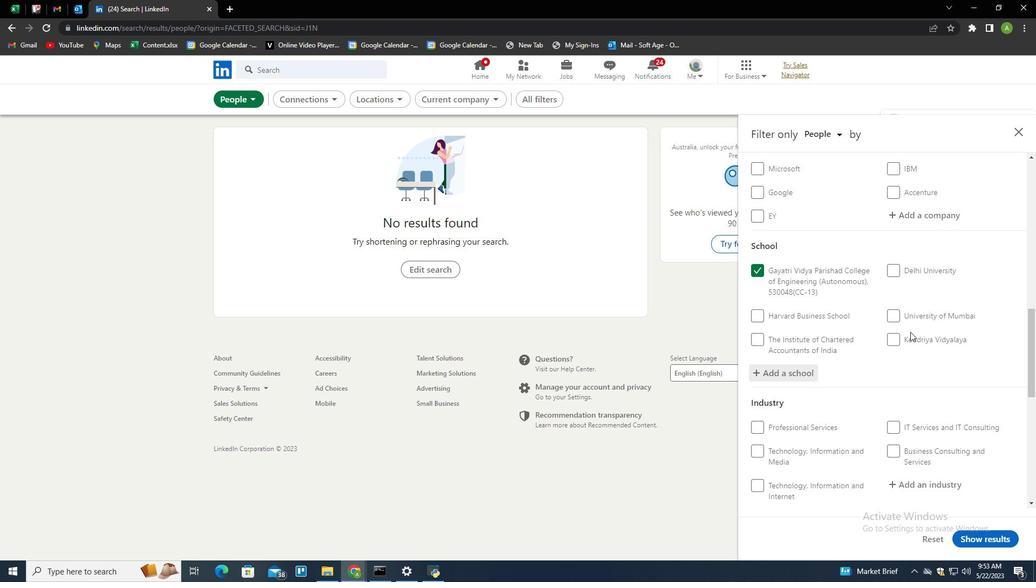 
Action: Mouse scrolled (910, 331) with delta (0, 0)
Screenshot: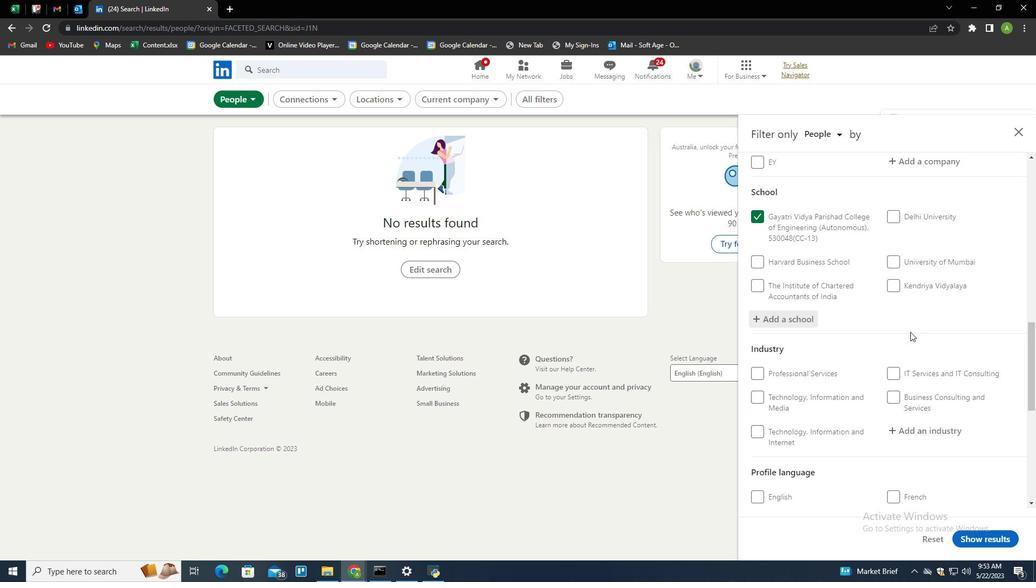 
Action: Mouse scrolled (910, 331) with delta (0, 0)
Screenshot: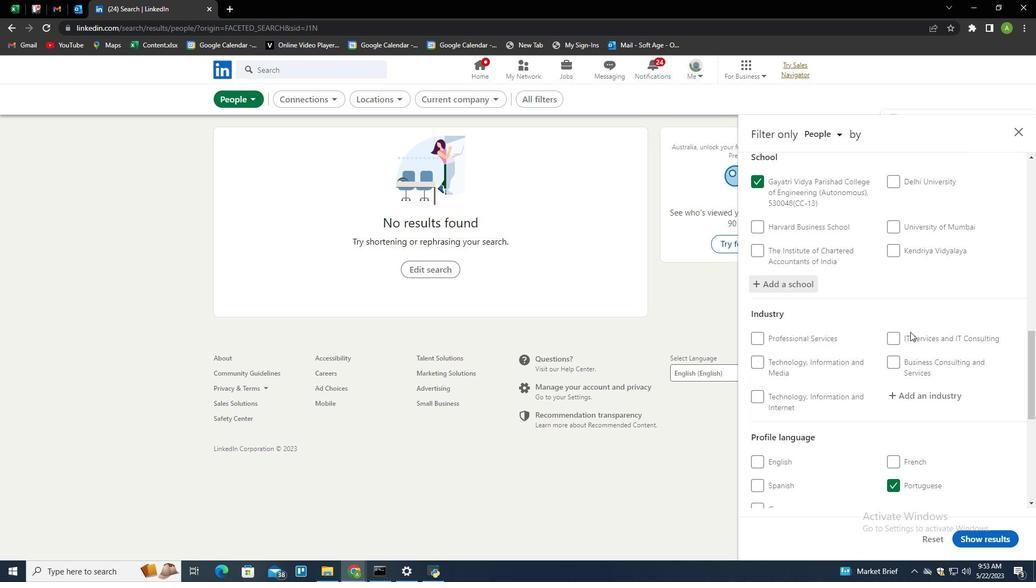 
Action: Mouse moved to (949, 321)
Screenshot: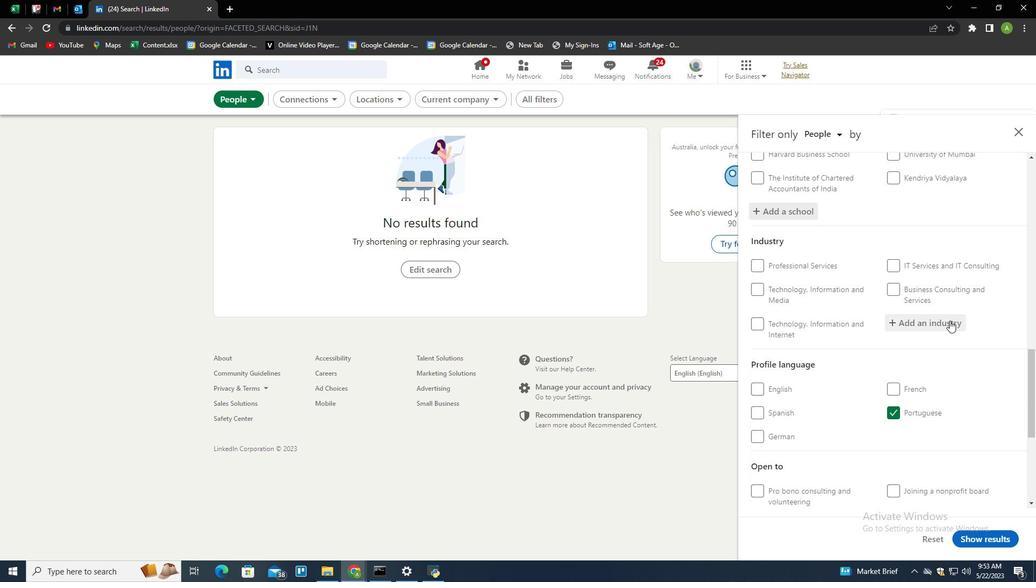 
Action: Mouse pressed left at (949, 321)
Screenshot: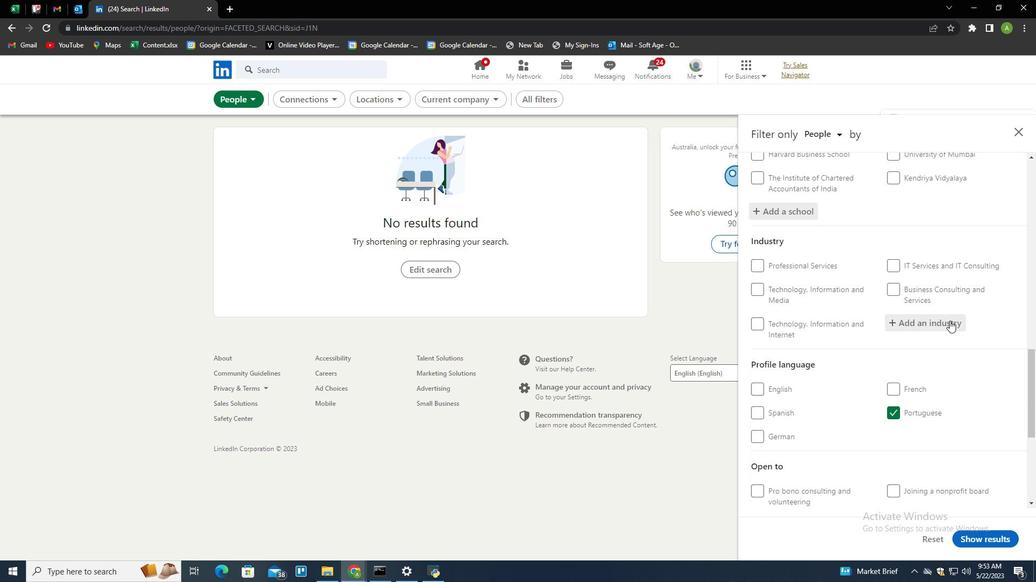 
Action: Mouse moved to (940, 314)
Screenshot: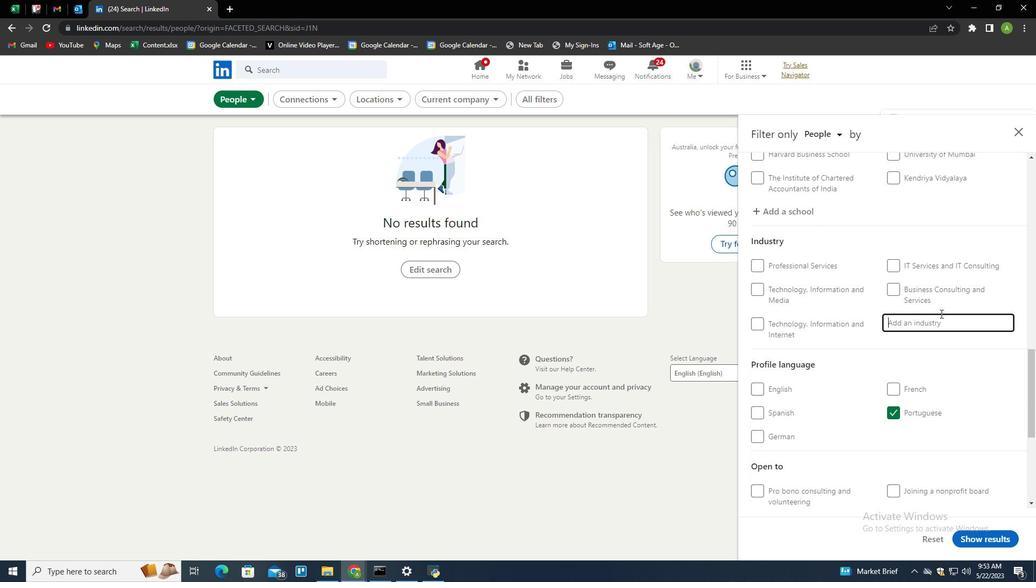 
Action: Key pressed <Key.shift>Dentists<Key.down><Key.enter>
Screenshot: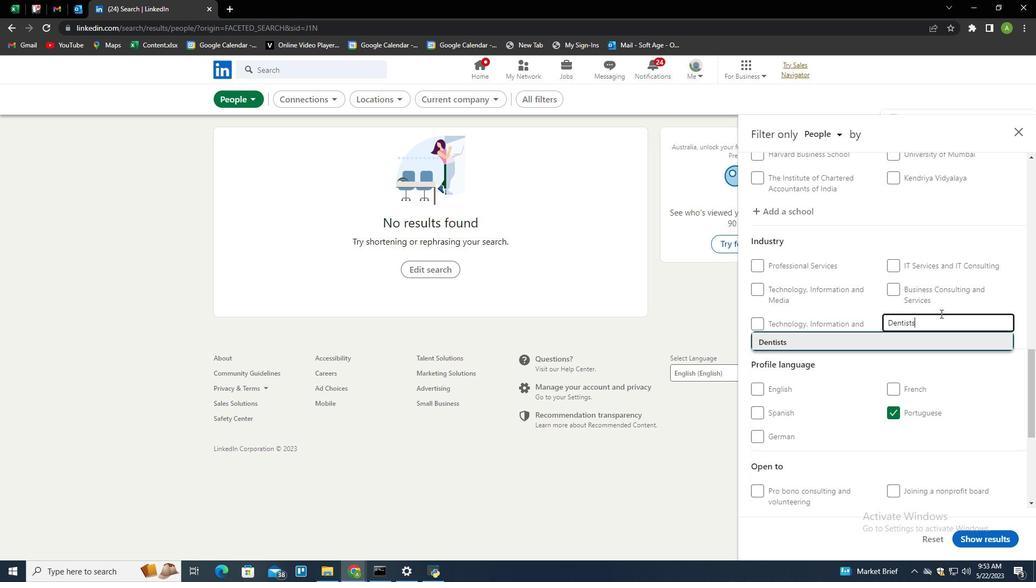 
Action: Mouse scrolled (940, 314) with delta (0, 0)
Screenshot: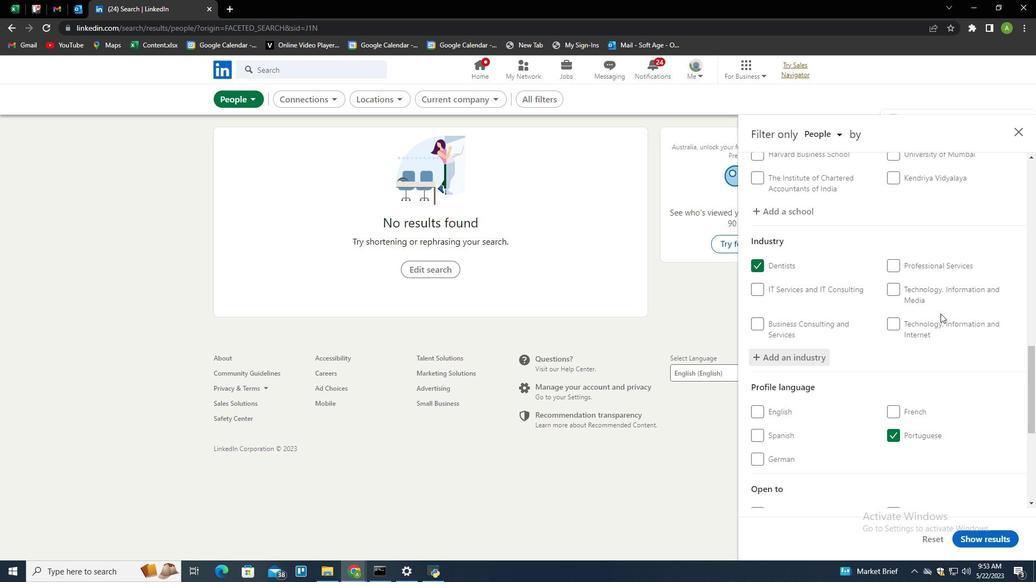 
Action: Mouse scrolled (940, 314) with delta (0, 0)
Screenshot: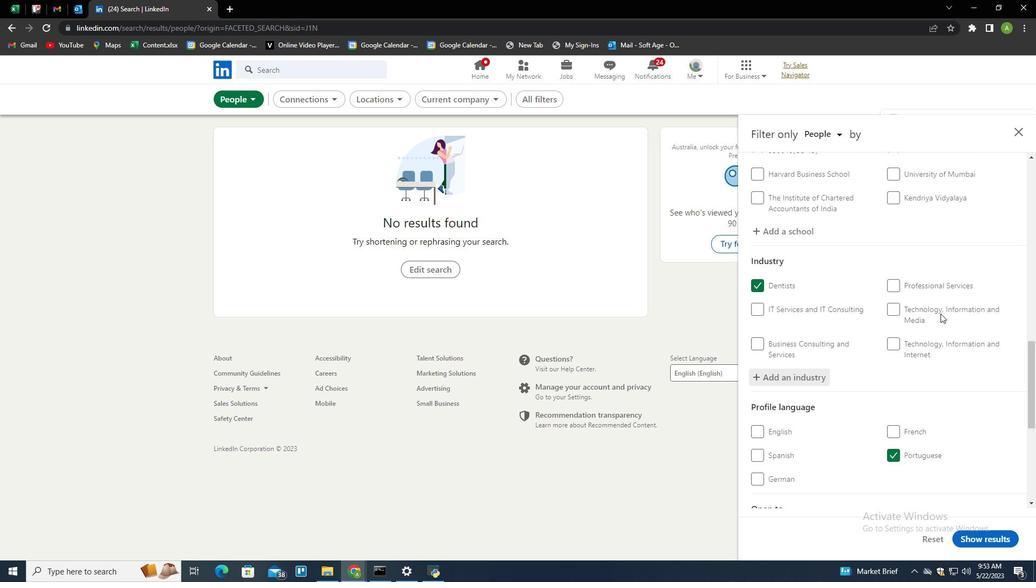 
Action: Mouse scrolled (940, 314) with delta (0, 0)
Screenshot: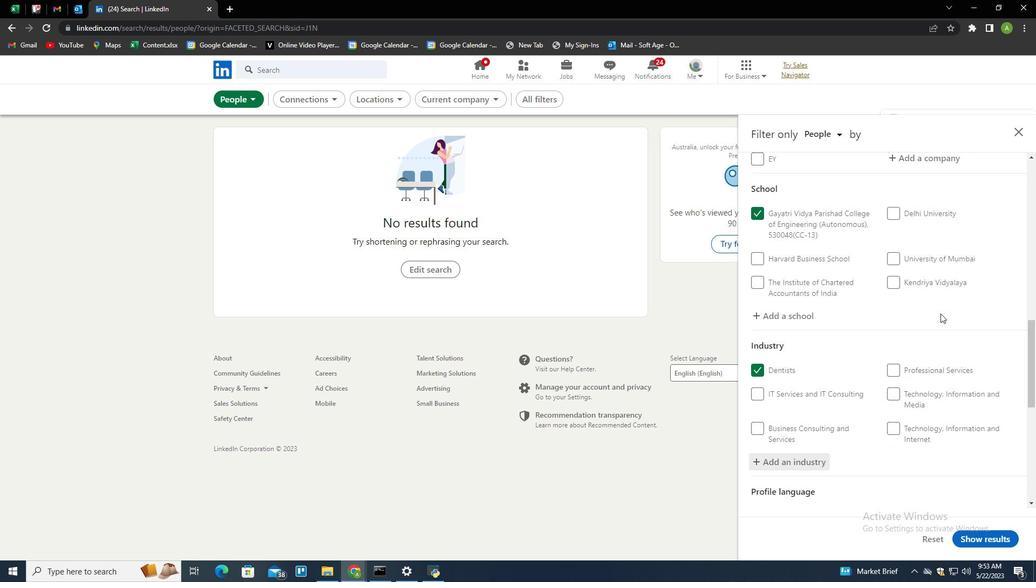 
Action: Mouse scrolled (940, 314) with delta (0, 0)
Screenshot: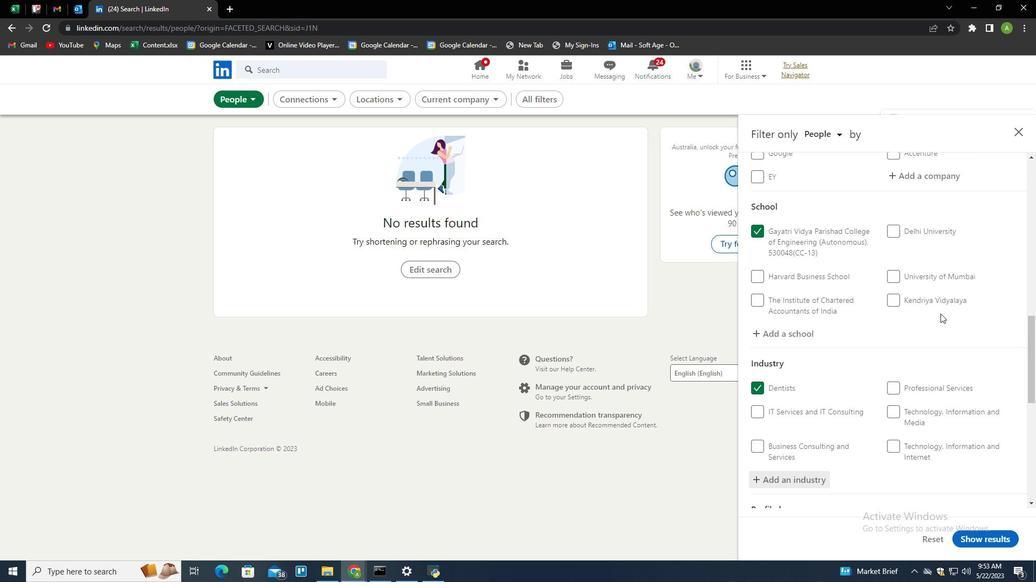 
Action: Mouse scrolled (940, 314) with delta (0, 0)
Screenshot: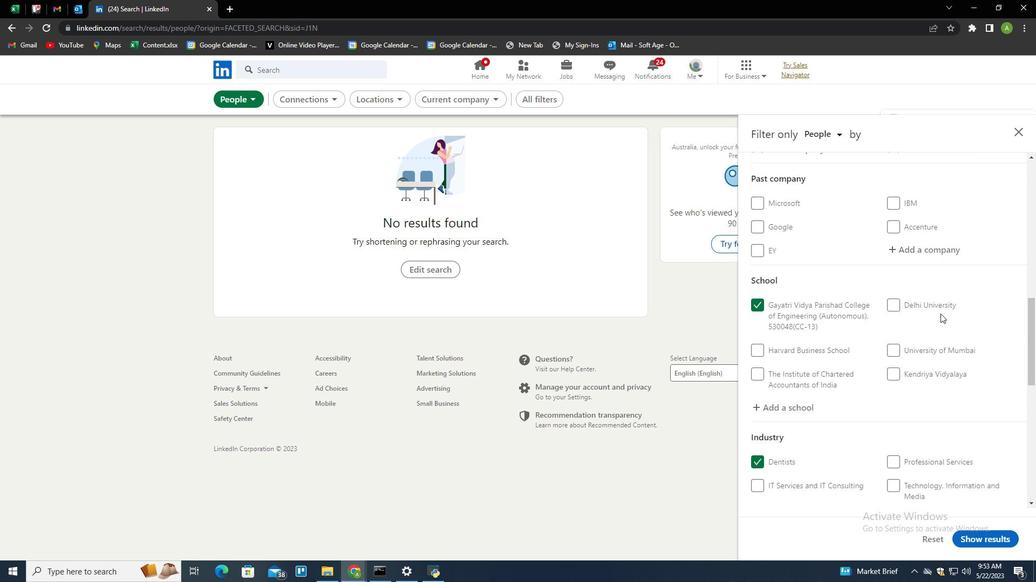 
Action: Mouse scrolled (940, 314) with delta (0, 0)
Screenshot: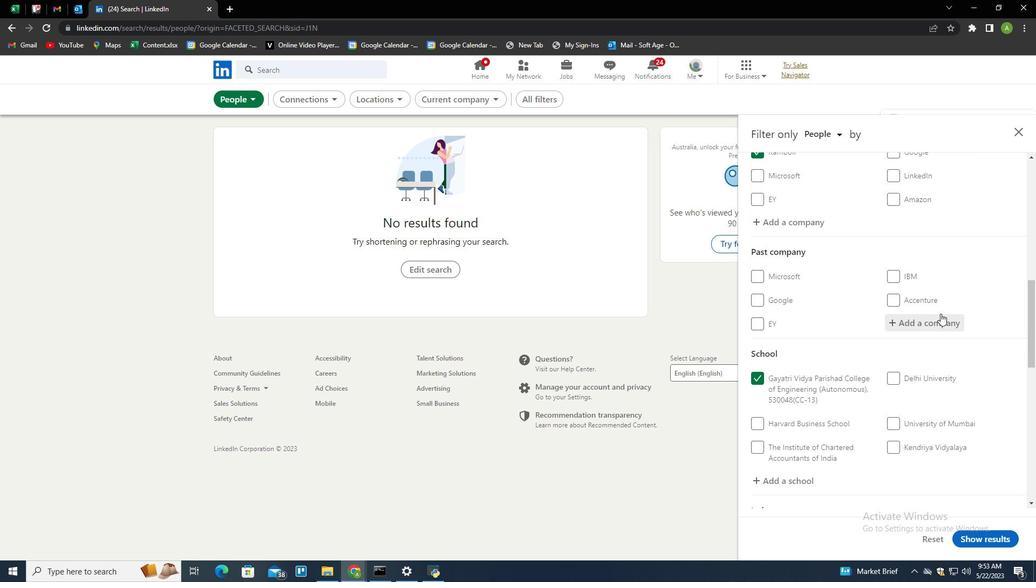 
Action: Mouse scrolled (940, 313) with delta (0, 0)
Screenshot: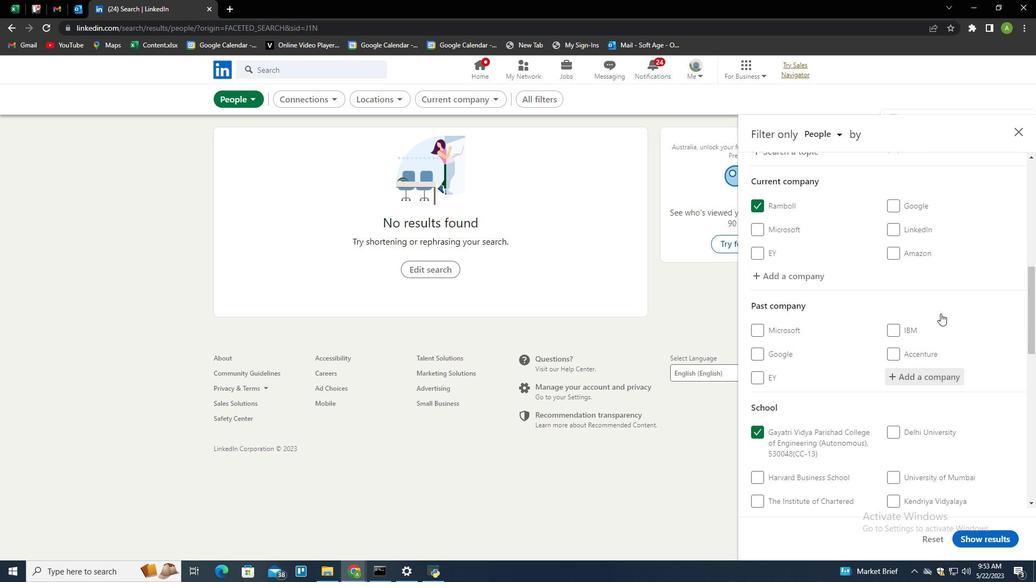 
Action: Mouse scrolled (940, 313) with delta (0, 0)
Screenshot: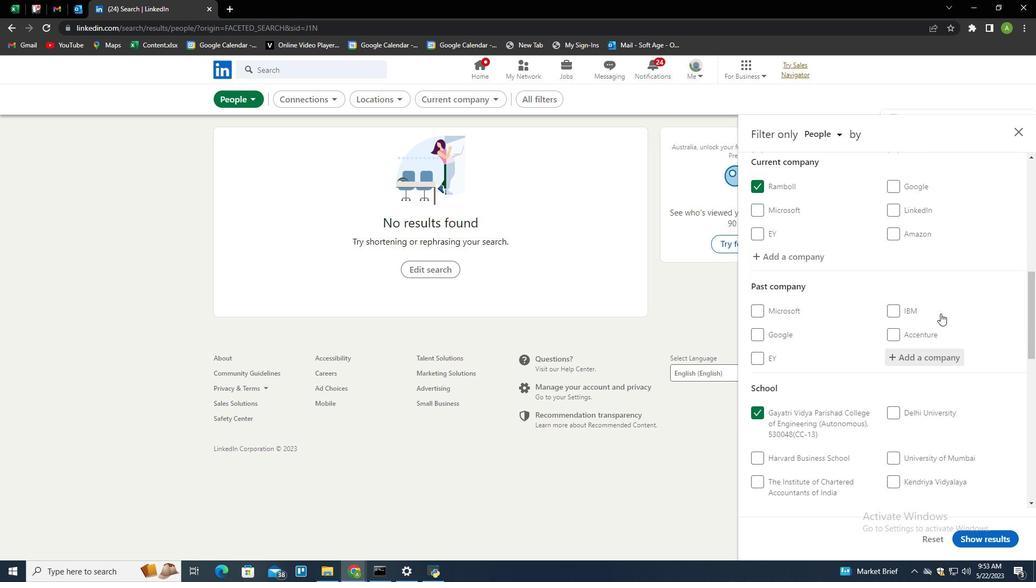 
Action: Mouse scrolled (940, 313) with delta (0, 0)
Screenshot: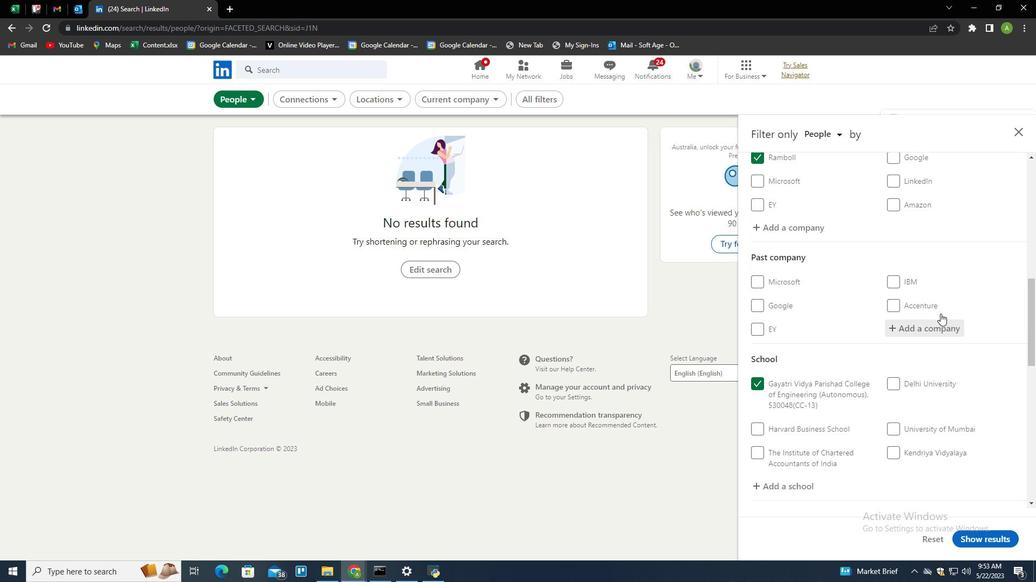 
Action: Mouse scrolled (940, 313) with delta (0, 0)
Screenshot: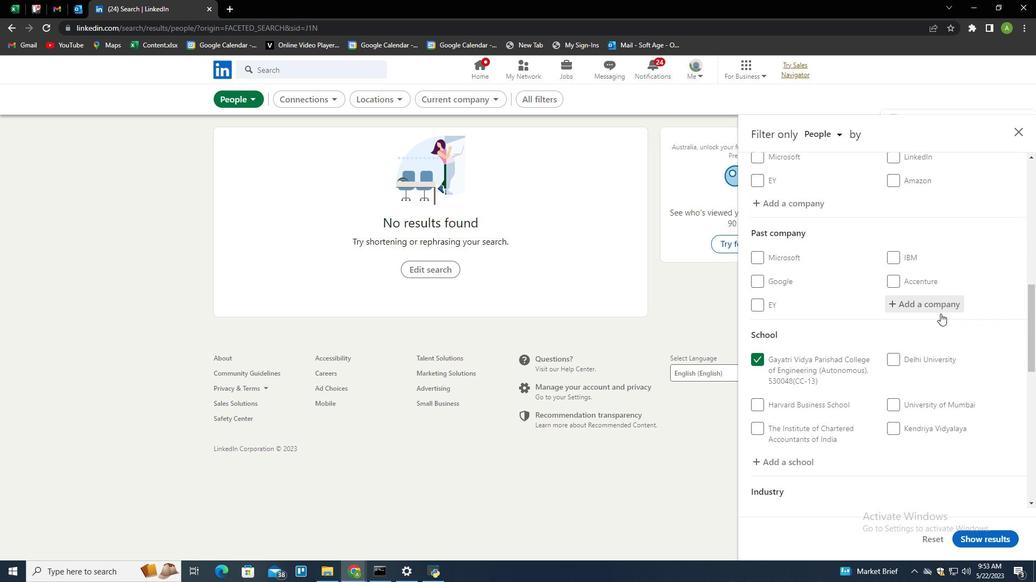 
Action: Mouse scrolled (940, 313) with delta (0, 0)
Screenshot: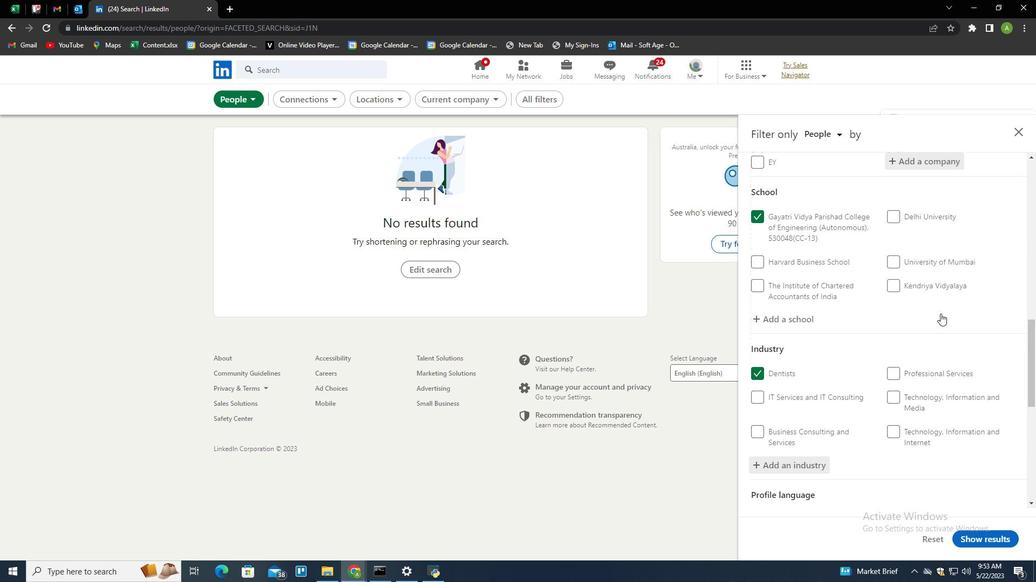 
Action: Mouse scrolled (940, 313) with delta (0, 0)
Screenshot: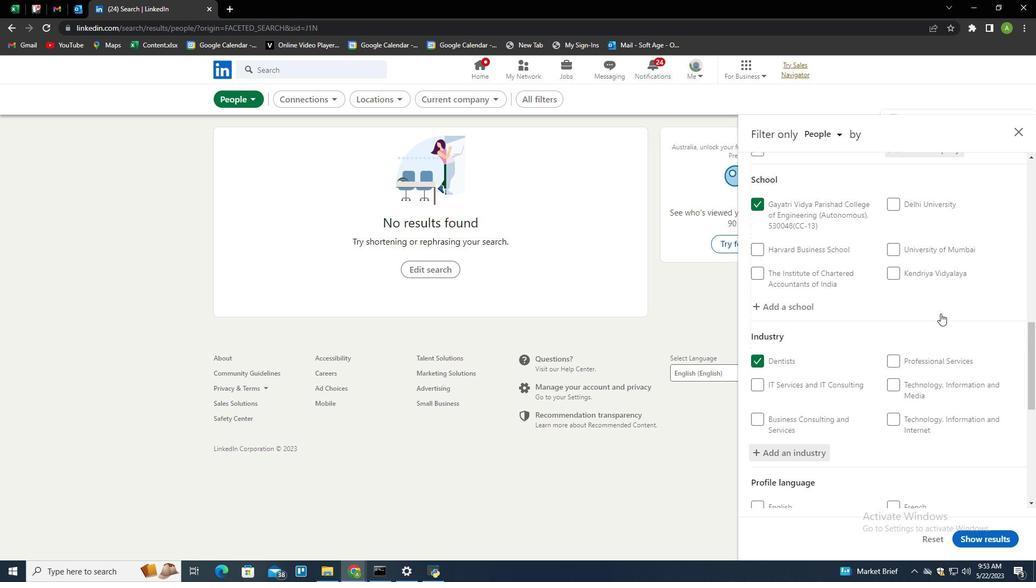 
Action: Mouse scrolled (940, 313) with delta (0, 0)
Screenshot: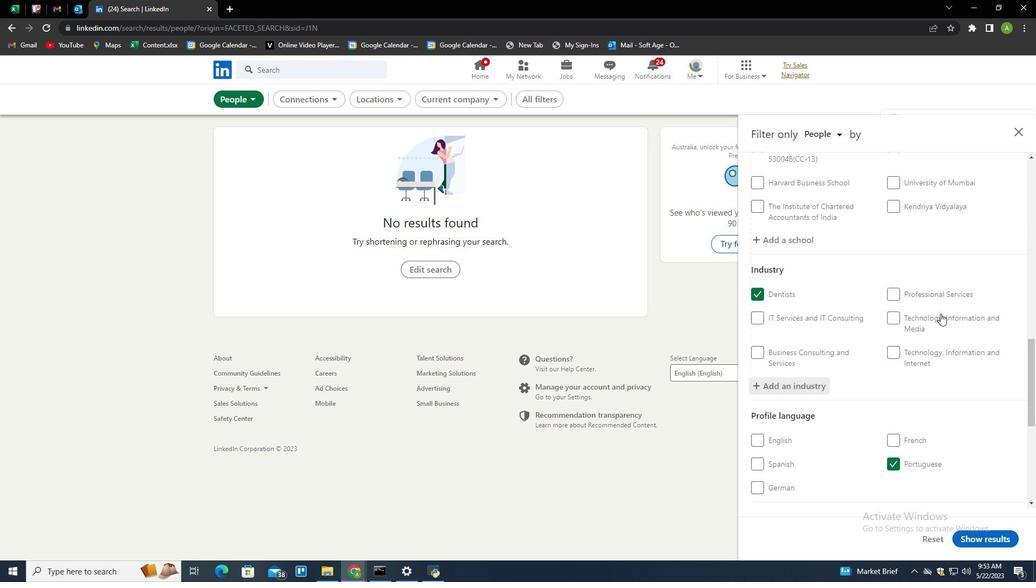 
Action: Mouse scrolled (940, 313) with delta (0, 0)
Screenshot: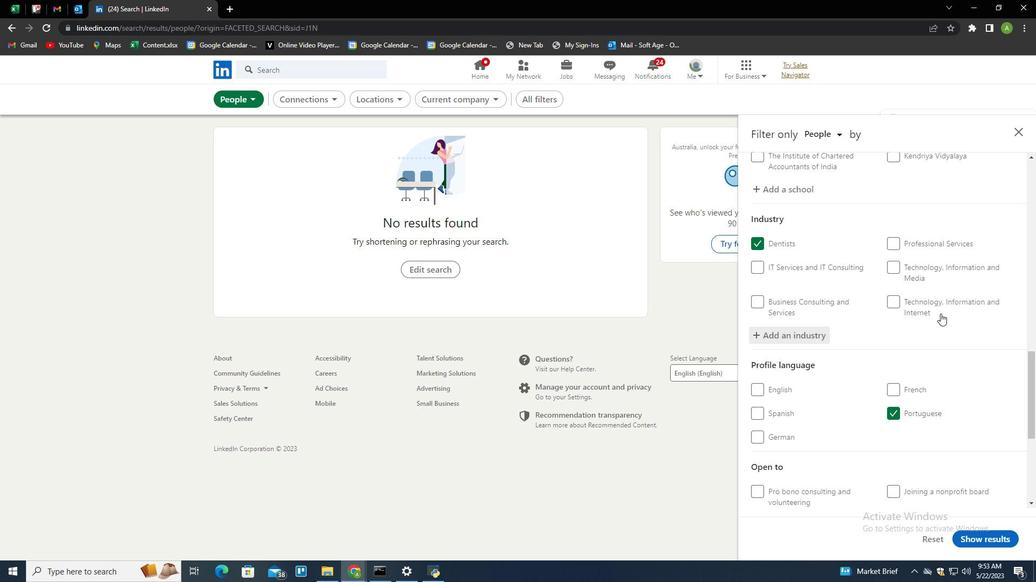 
Action: Mouse scrolled (940, 313) with delta (0, 0)
Screenshot: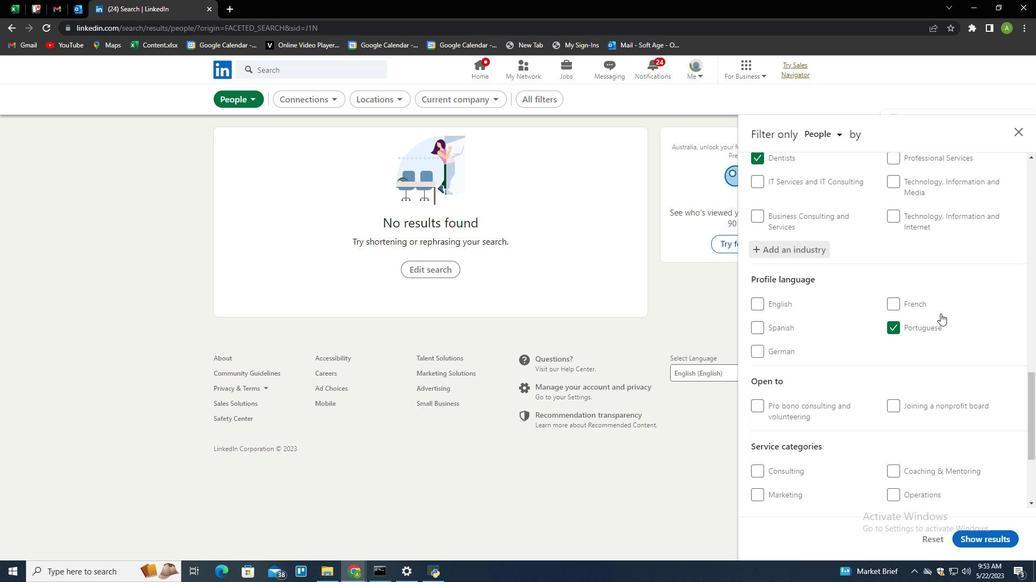 
Action: Mouse scrolled (940, 313) with delta (0, 0)
Screenshot: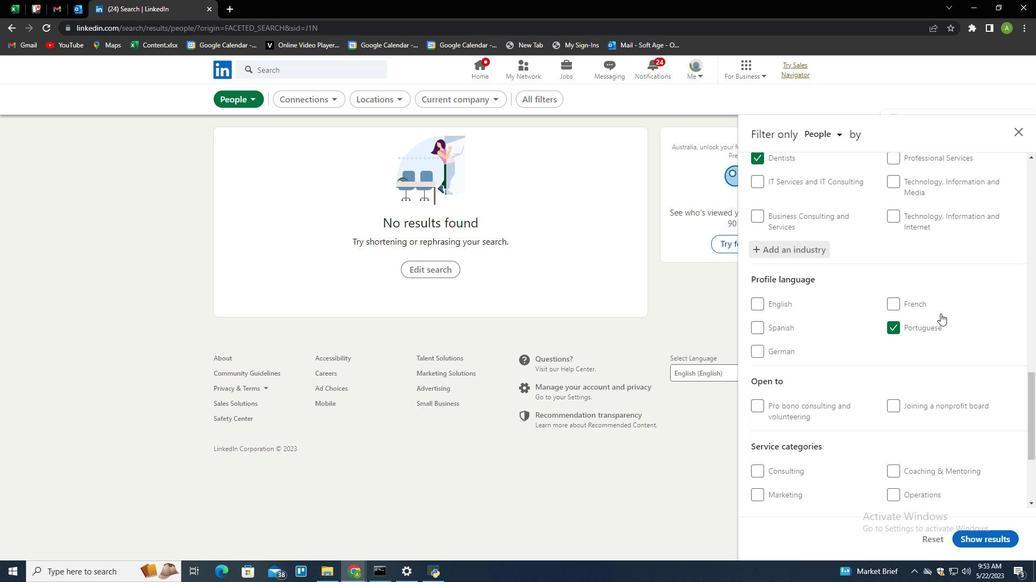 
Action: Mouse scrolled (940, 313) with delta (0, 0)
Screenshot: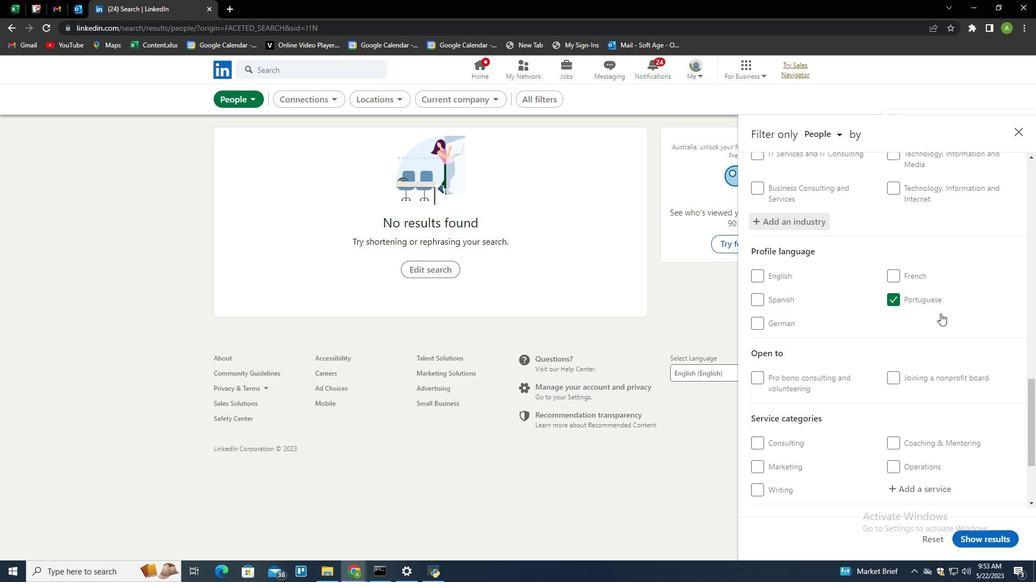 
Action: Mouse moved to (922, 363)
Screenshot: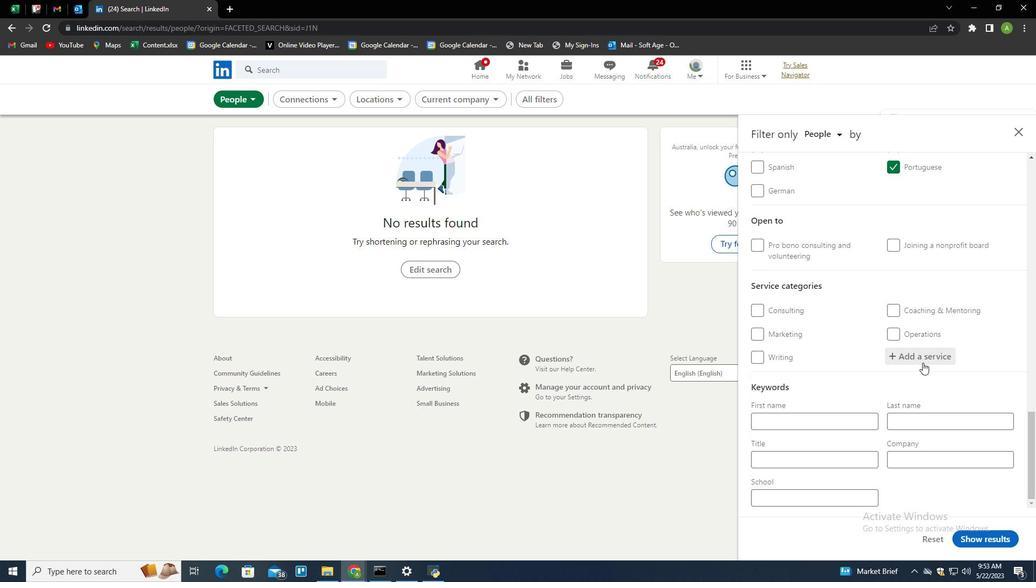 
Action: Mouse pressed left at (922, 363)
Screenshot: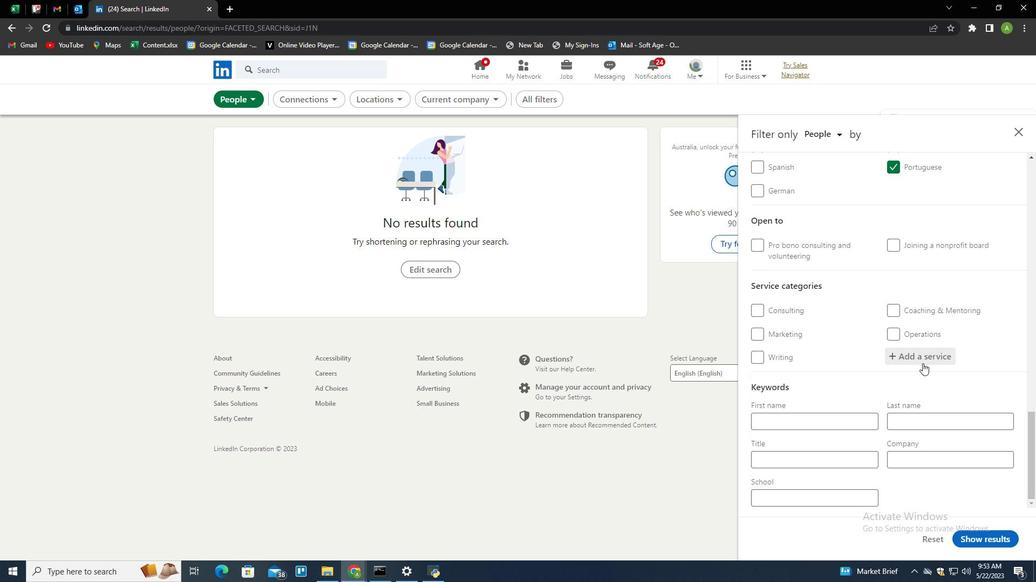 
Action: Key pressed <Key.shift><Key.shift><Key.shift><Key.shift><Key.shift>Non<Key.space><Key.backspace>-profit<Key.space><Key.shift>Consulting<Key.down><Key.enter>
Screenshot: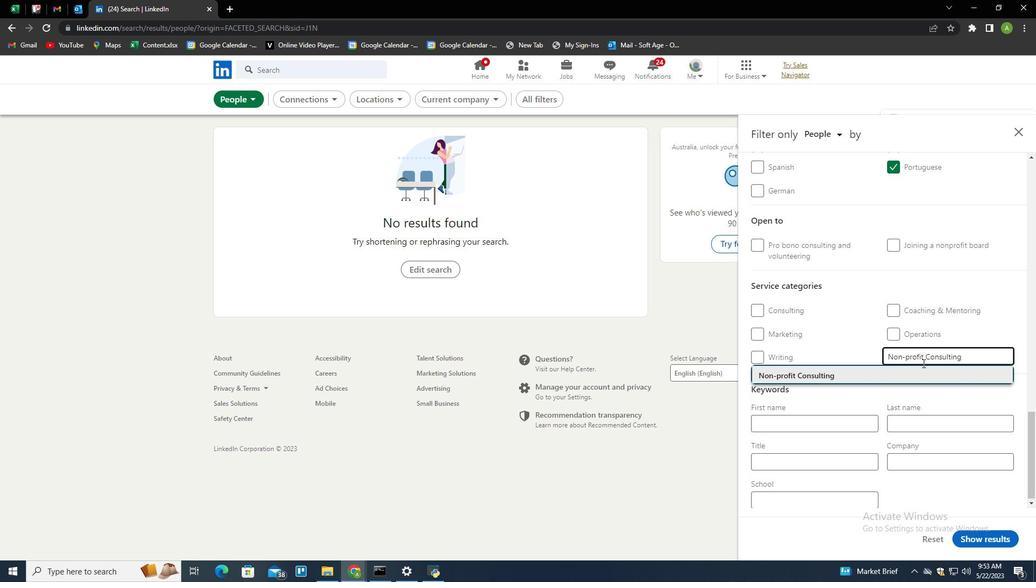 
Action: Mouse scrolled (922, 363) with delta (0, 0)
Screenshot: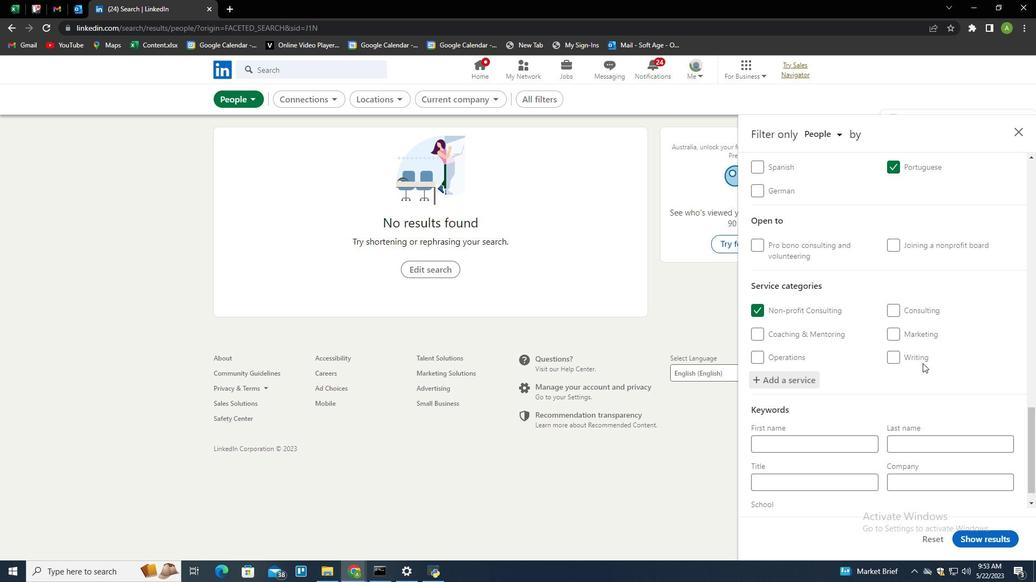 
Action: Mouse scrolled (922, 363) with delta (0, 0)
Screenshot: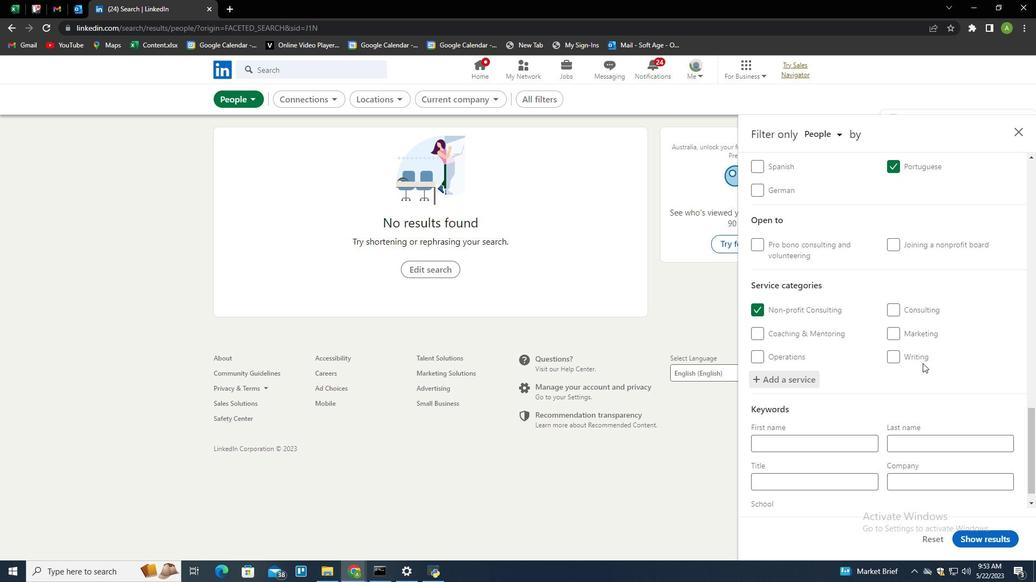 
Action: Mouse scrolled (922, 363) with delta (0, 0)
Screenshot: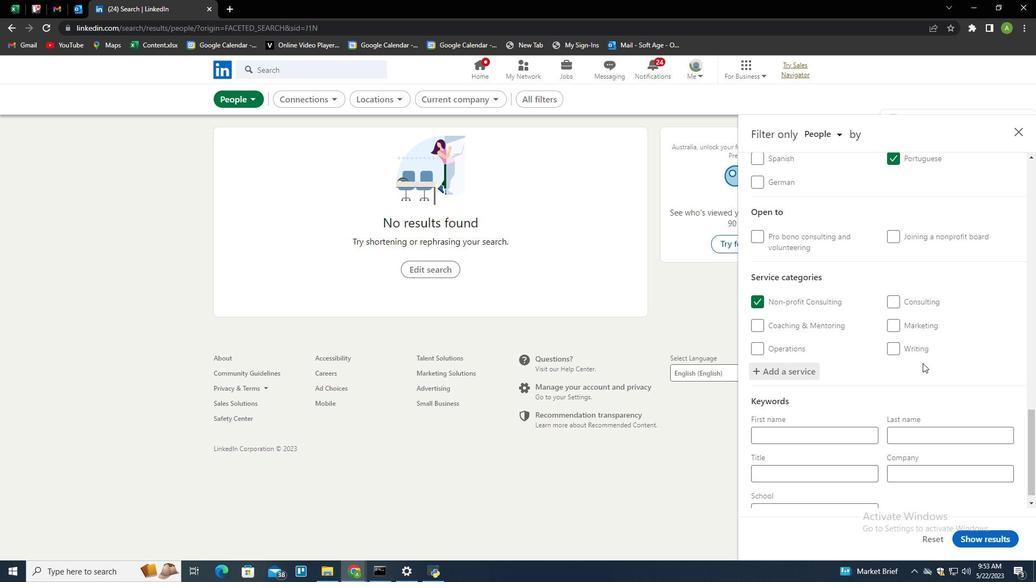 
Action: Mouse scrolled (922, 363) with delta (0, 0)
Screenshot: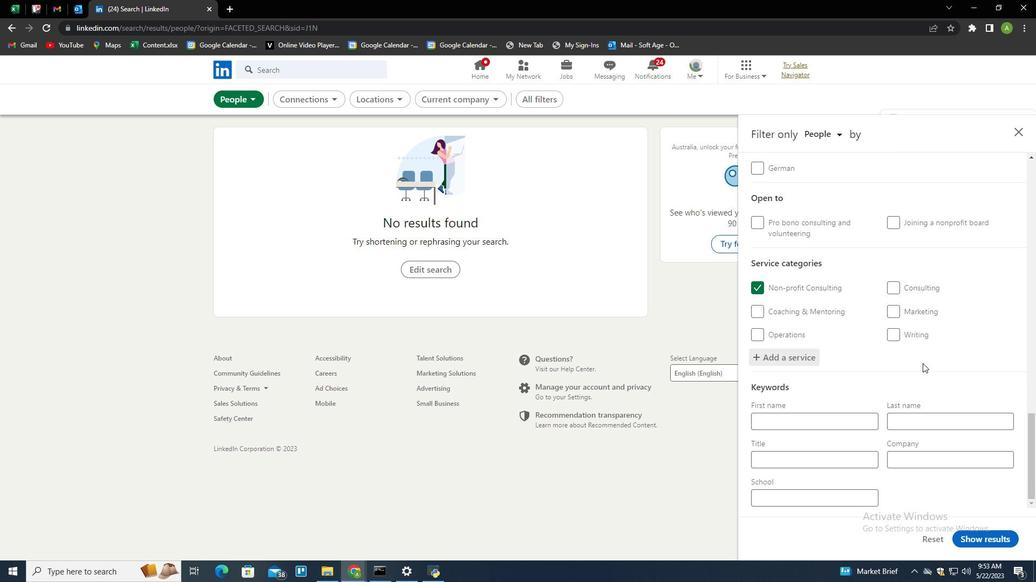 
Action: Mouse scrolled (922, 363) with delta (0, 0)
Screenshot: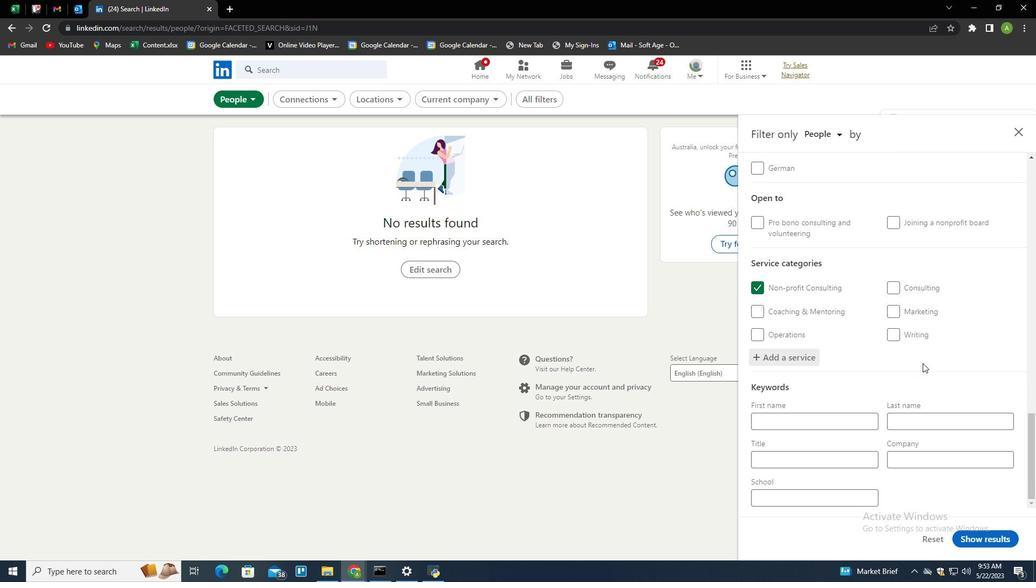 
Action: Mouse moved to (845, 464)
Screenshot: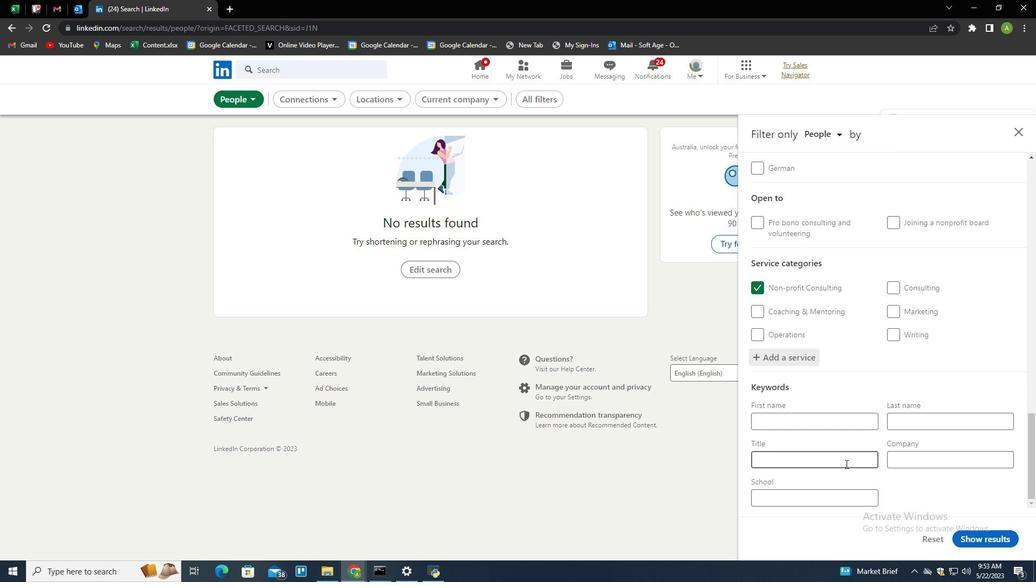 
Action: Mouse pressed left at (845, 464)
Screenshot: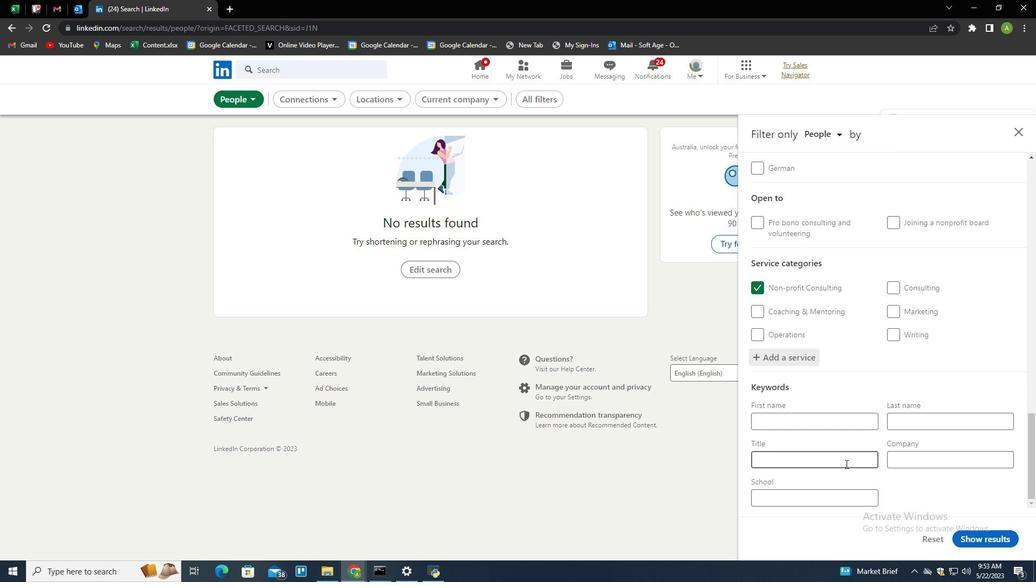 
Action: Key pressed <Key.shift>Sales<Key.space><Key.shift>EN<Key.backspace>ngineer
Screenshot: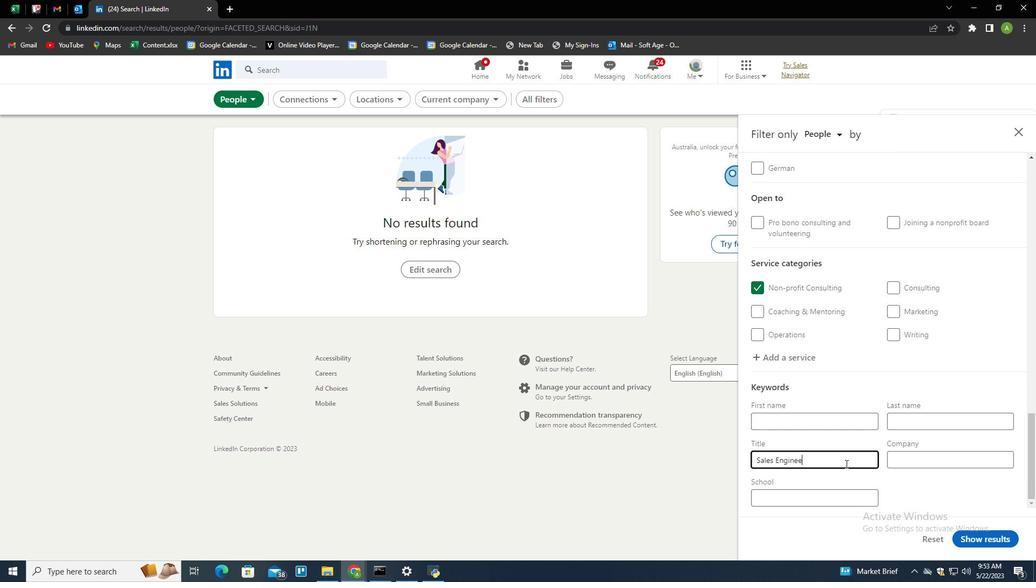 
Action: Mouse moved to (935, 483)
Screenshot: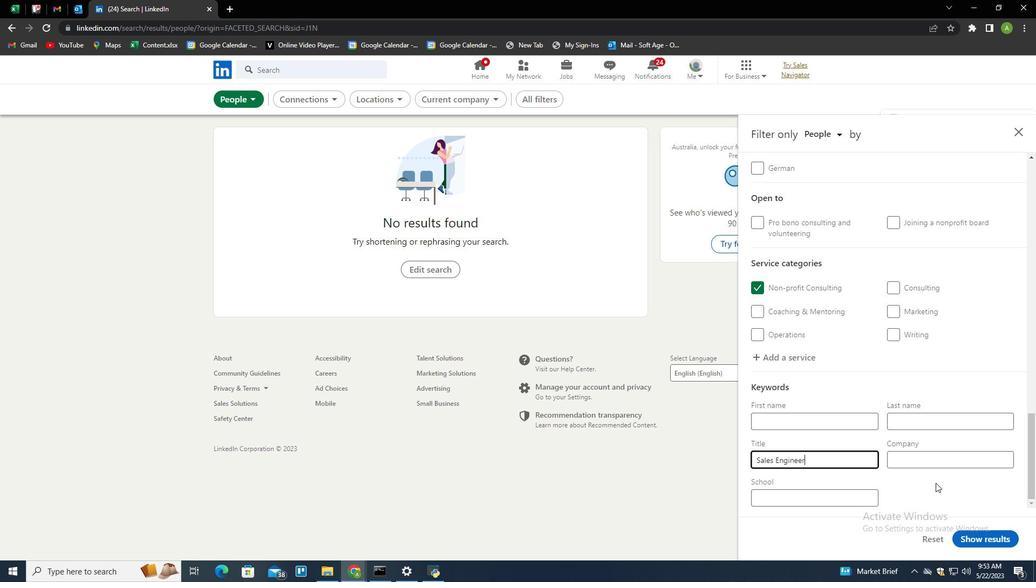 
Action: Mouse pressed left at (935, 483)
Screenshot: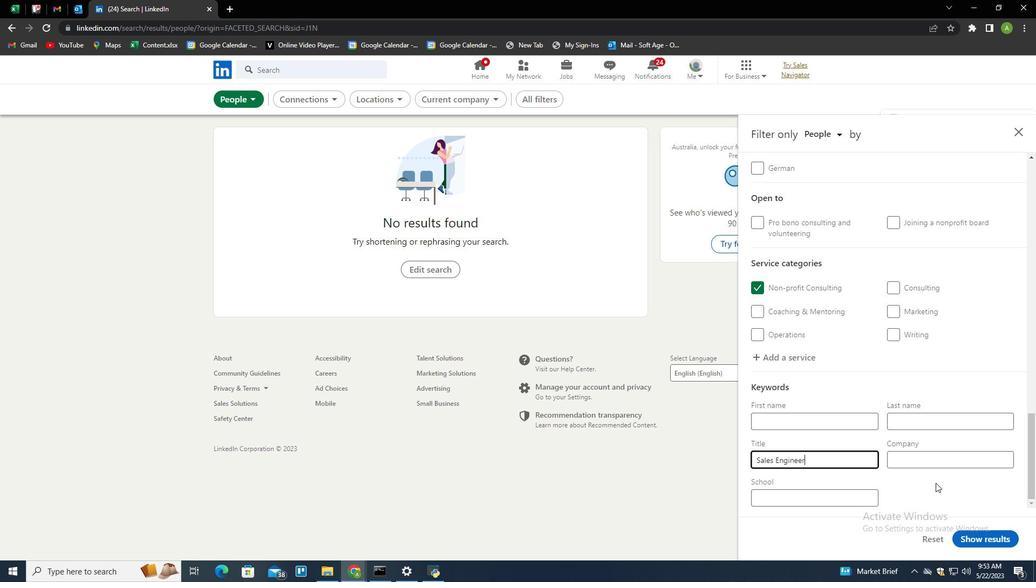 
Action: Mouse moved to (989, 537)
Screenshot: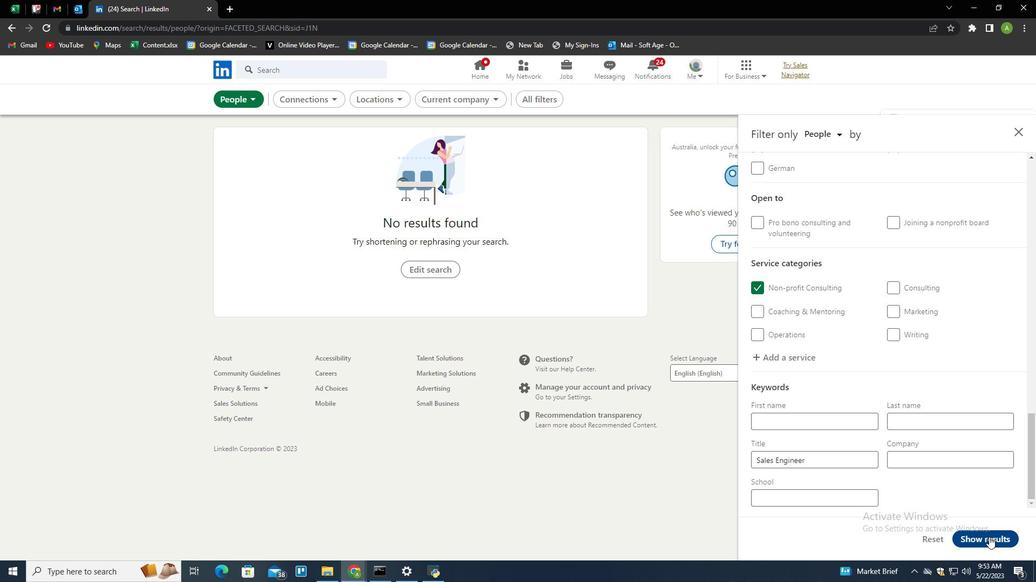 
Action: Mouse pressed left at (989, 537)
Screenshot: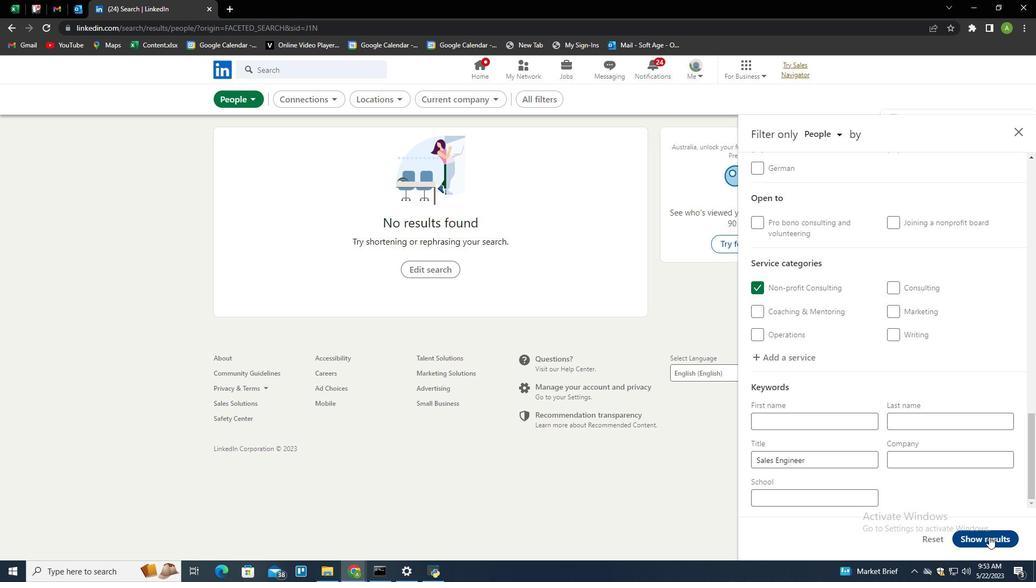 
Action: Mouse moved to (755, 394)
Screenshot: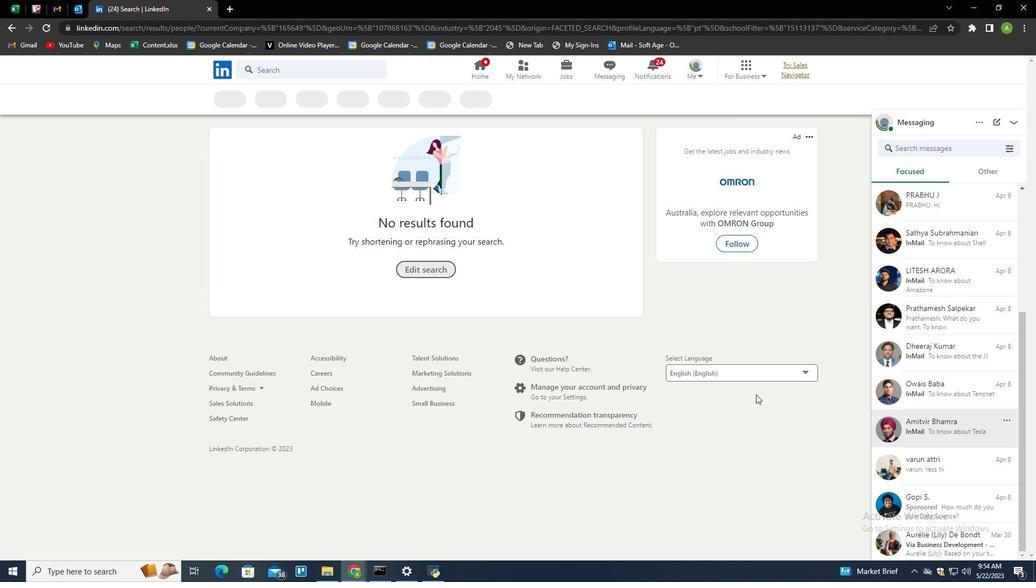 
